 Task: Find connections with filter location Tapiramutá with filter topic #careerswith filter profile language English with filter current company Sonata Software with filter school St. Joseph's College Of Engineering with filter industry Chemical Manufacturing with filter service category AssistanceAdvertising with filter keywords title Carpenter
Action: Mouse moved to (505, 97)
Screenshot: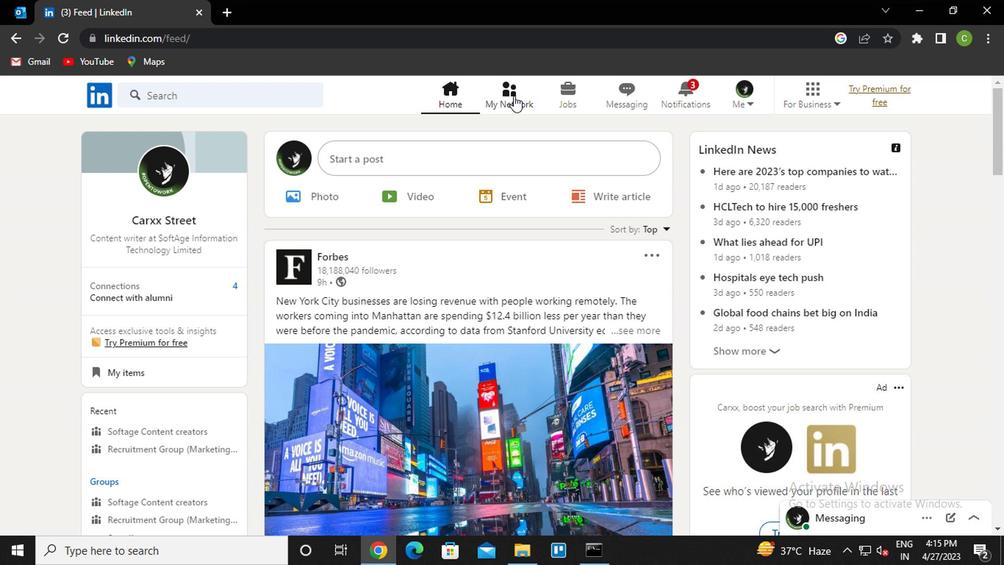 
Action: Mouse pressed left at (505, 97)
Screenshot: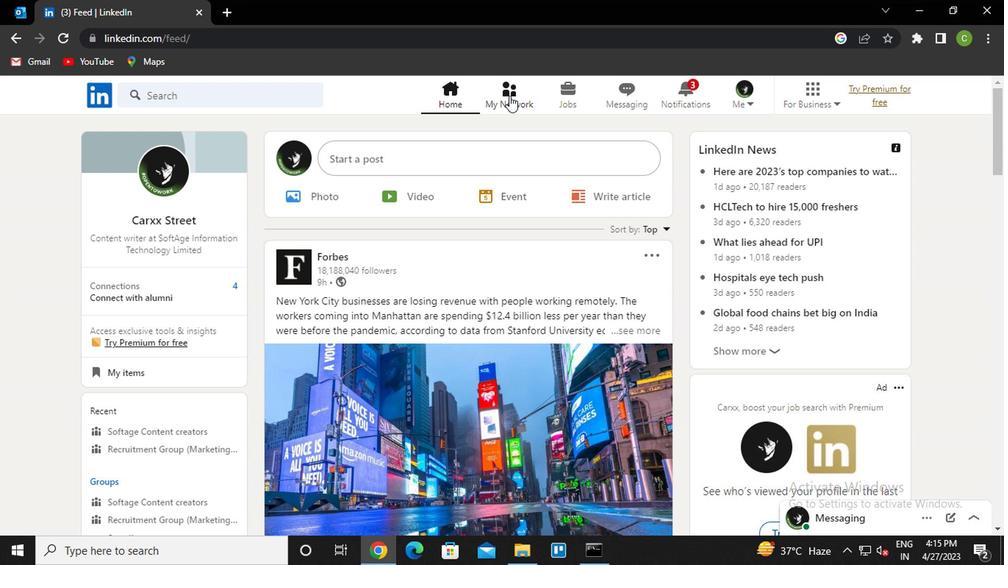 
Action: Mouse moved to (227, 174)
Screenshot: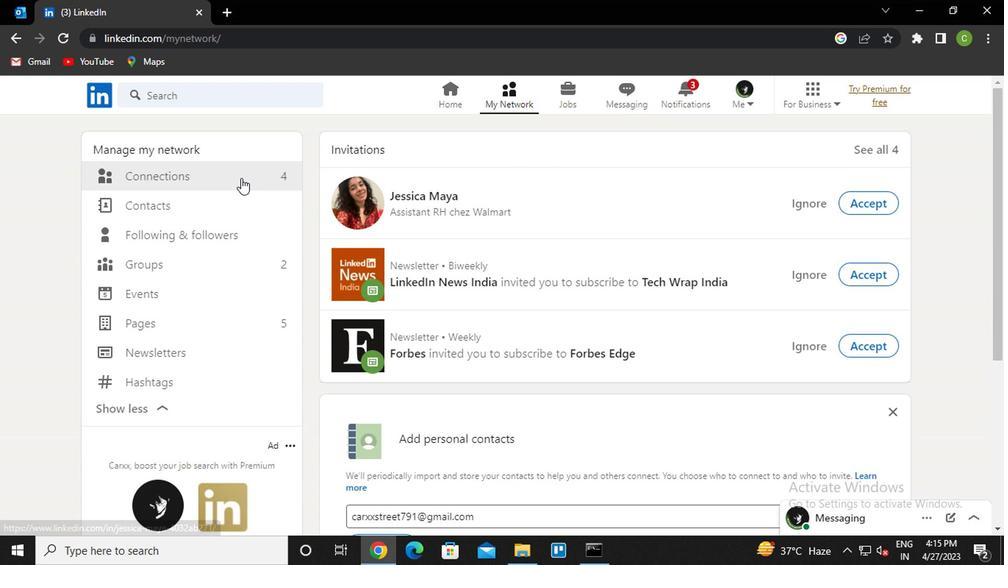 
Action: Mouse pressed left at (227, 174)
Screenshot: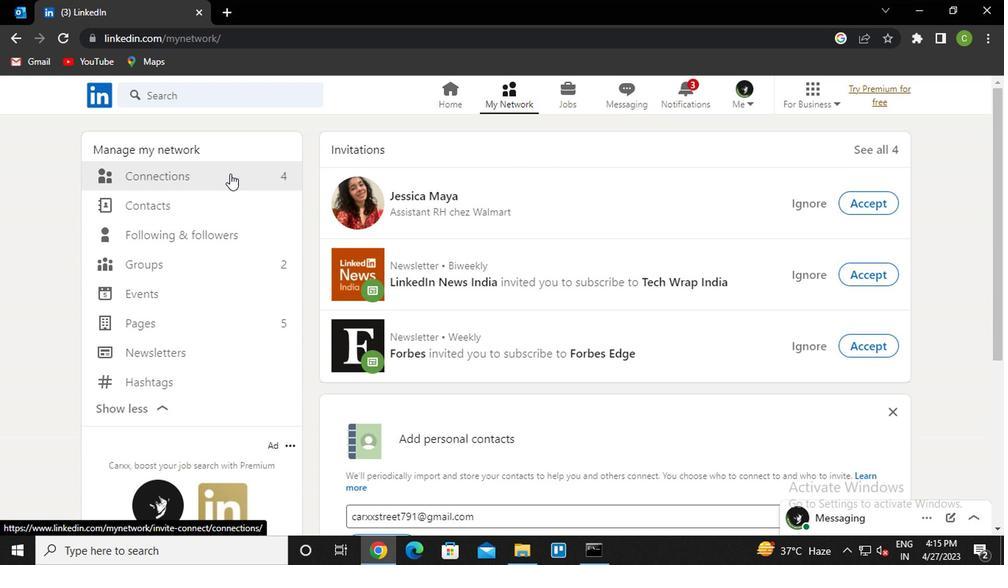 
Action: Mouse moved to (640, 181)
Screenshot: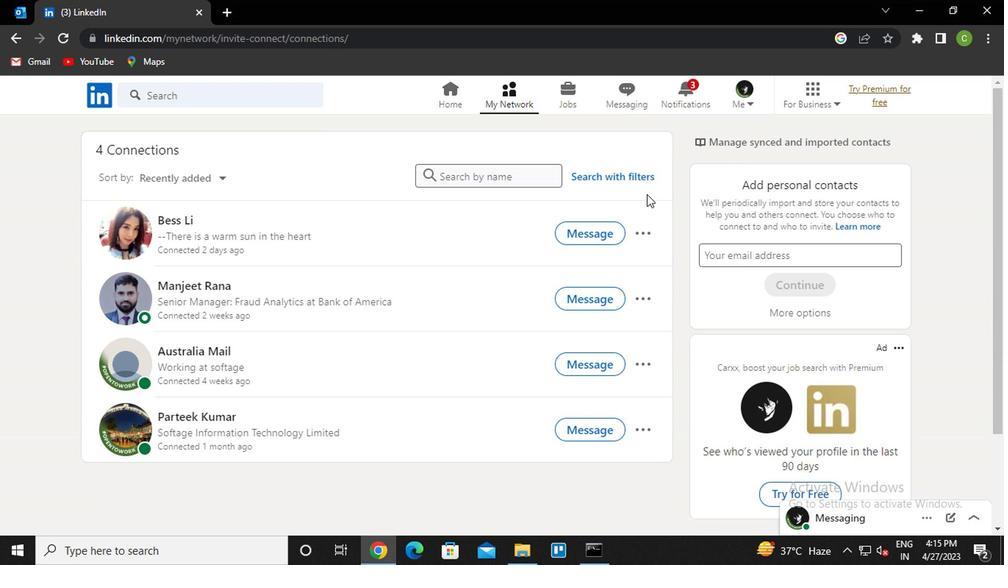
Action: Mouse pressed left at (640, 181)
Screenshot: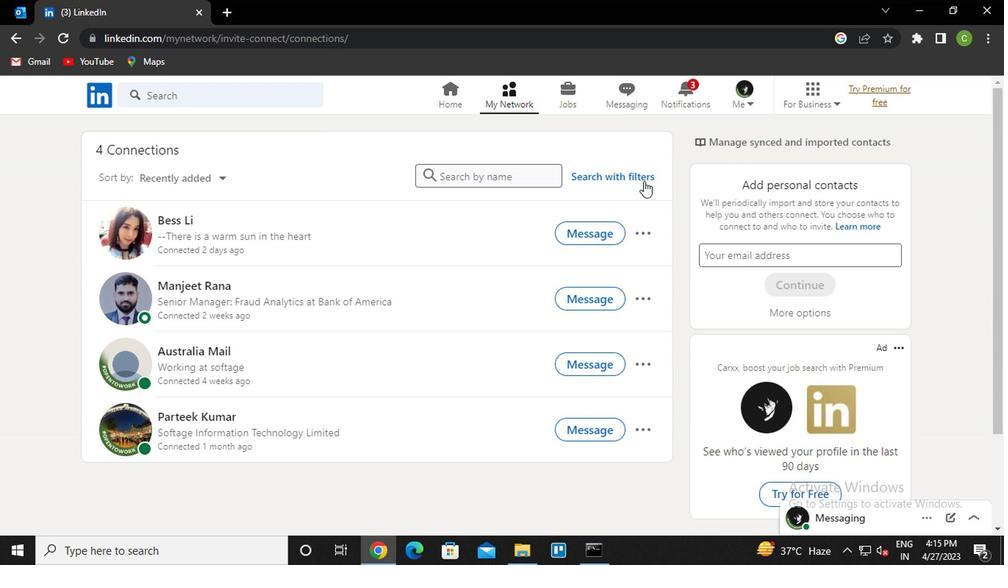 
Action: Mouse moved to (549, 137)
Screenshot: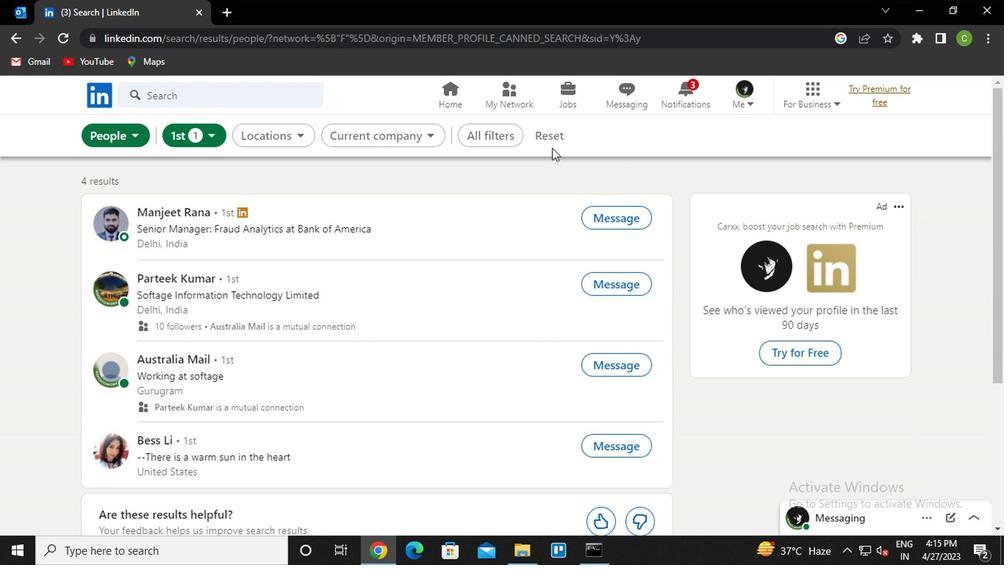 
Action: Mouse pressed left at (549, 137)
Screenshot: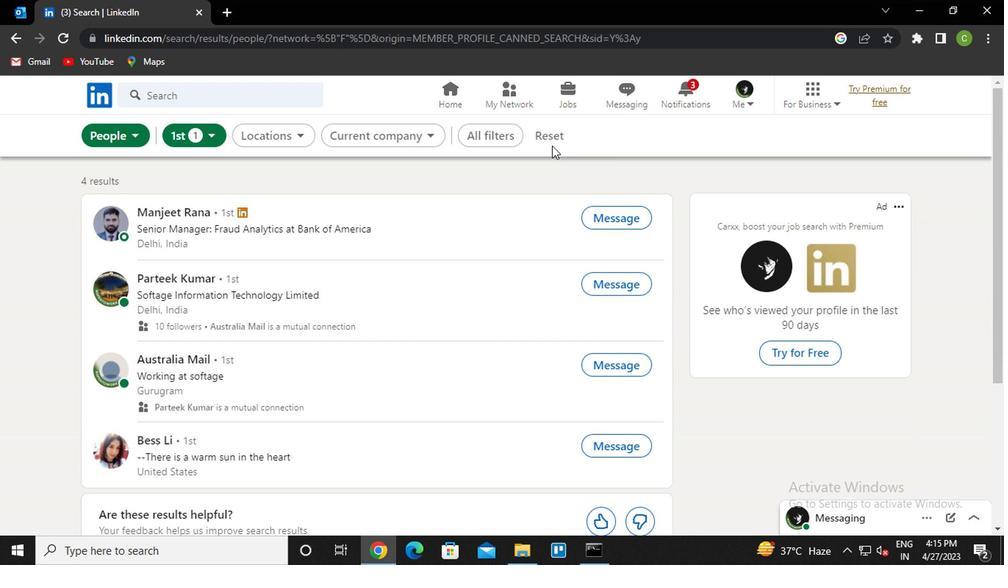 
Action: Mouse moved to (522, 138)
Screenshot: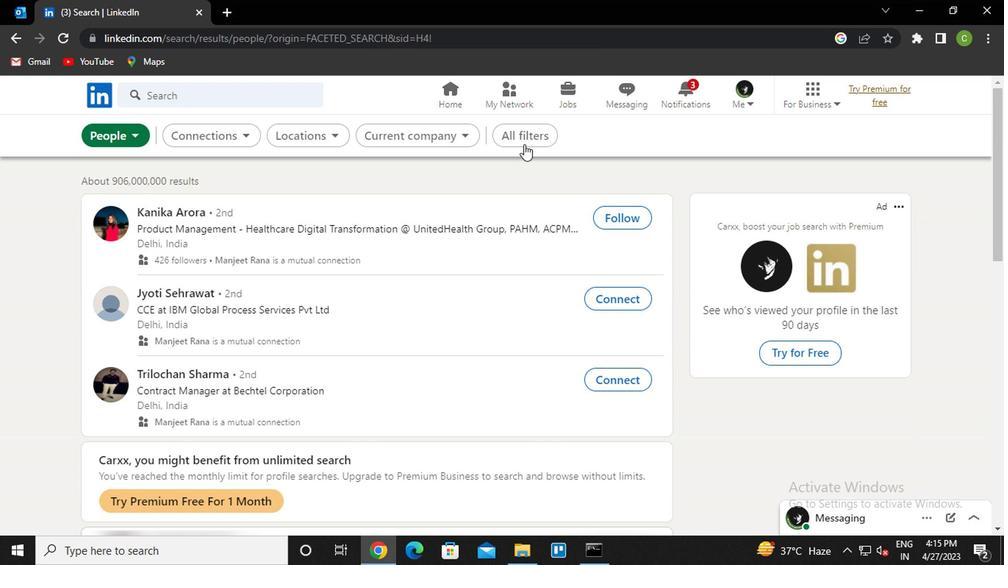 
Action: Mouse pressed left at (522, 138)
Screenshot: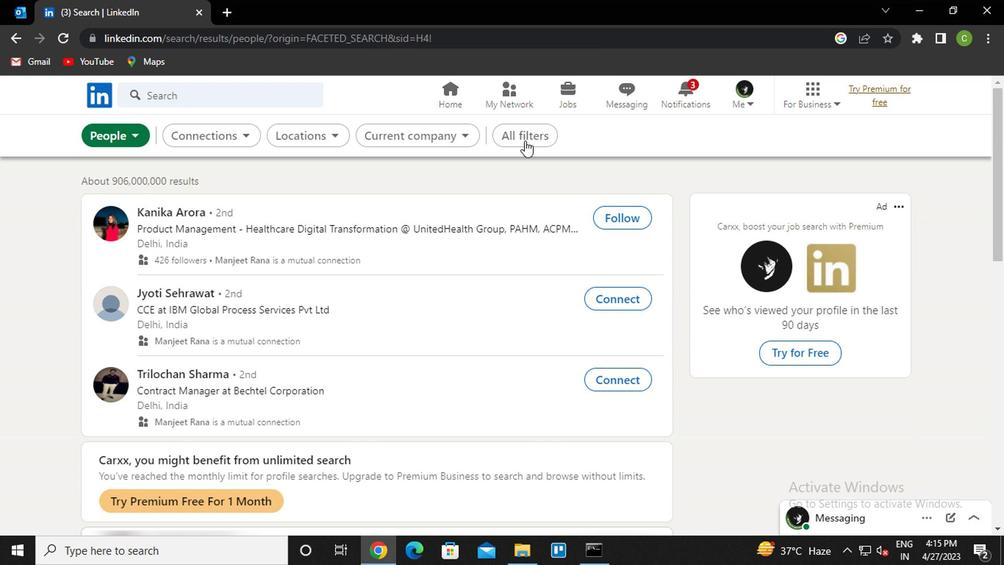 
Action: Mouse moved to (798, 287)
Screenshot: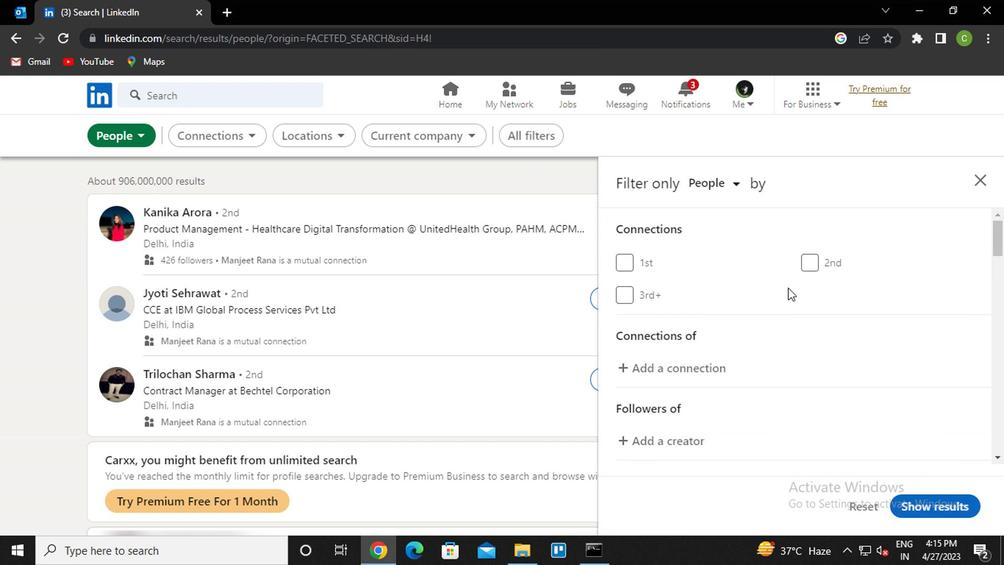 
Action: Mouse scrolled (798, 286) with delta (0, -1)
Screenshot: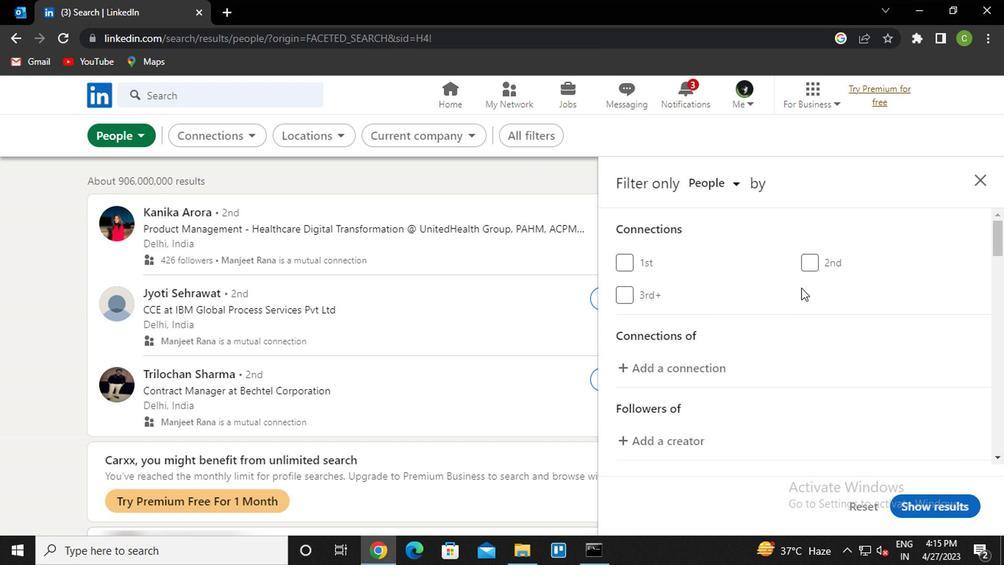 
Action: Mouse moved to (798, 288)
Screenshot: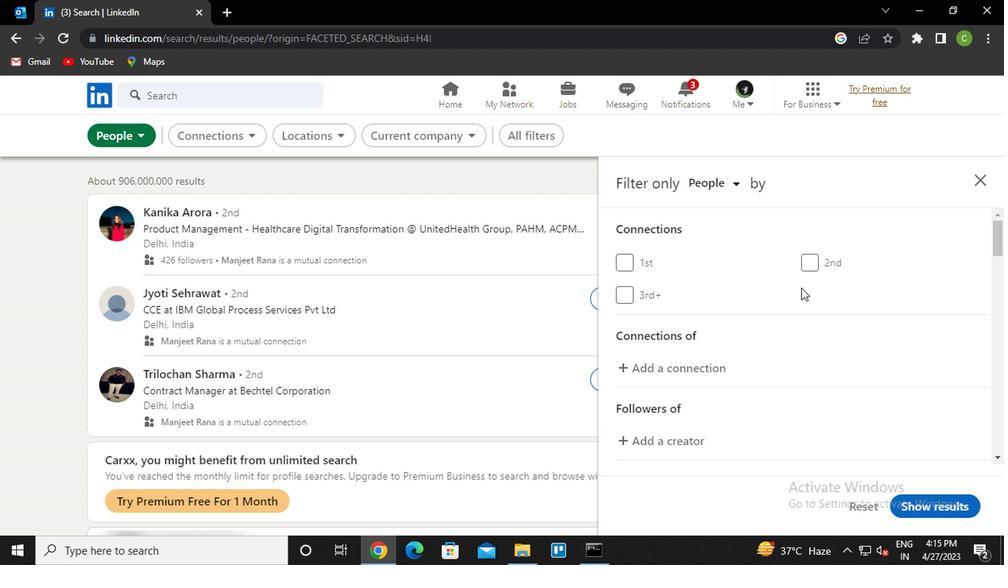 
Action: Mouse scrolled (798, 287) with delta (0, 0)
Screenshot: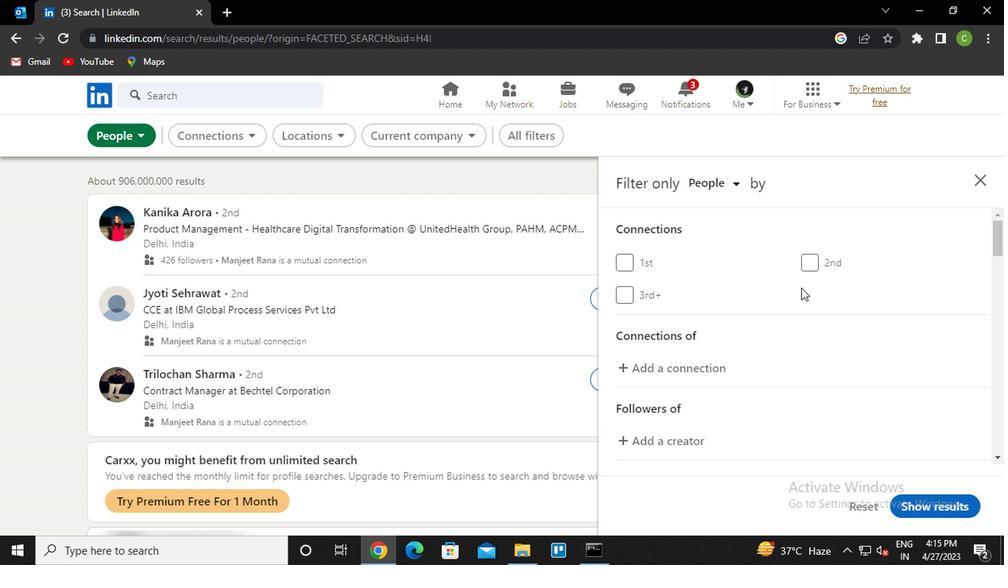 
Action: Mouse scrolled (798, 287) with delta (0, 0)
Screenshot: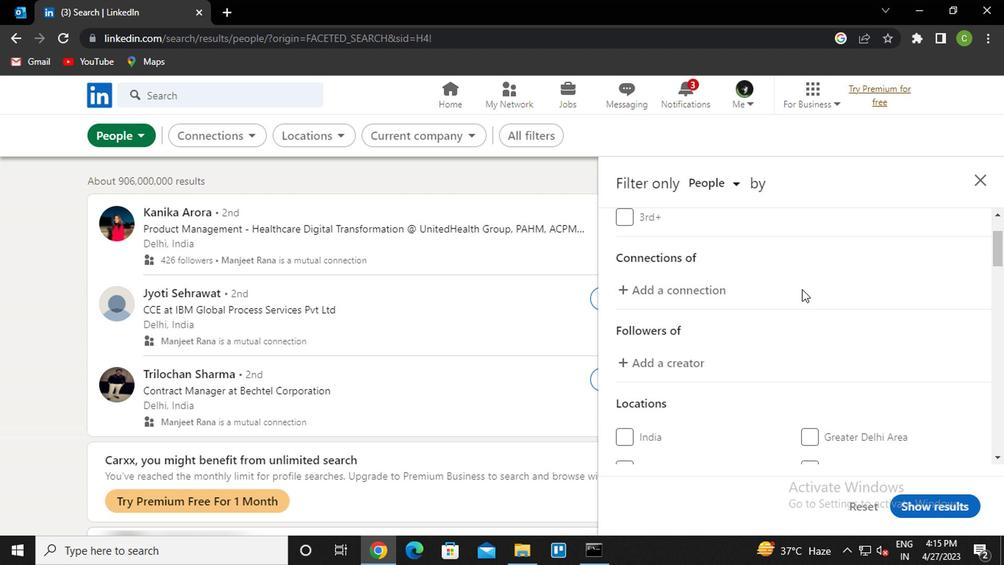 
Action: Mouse scrolled (798, 287) with delta (0, 0)
Screenshot: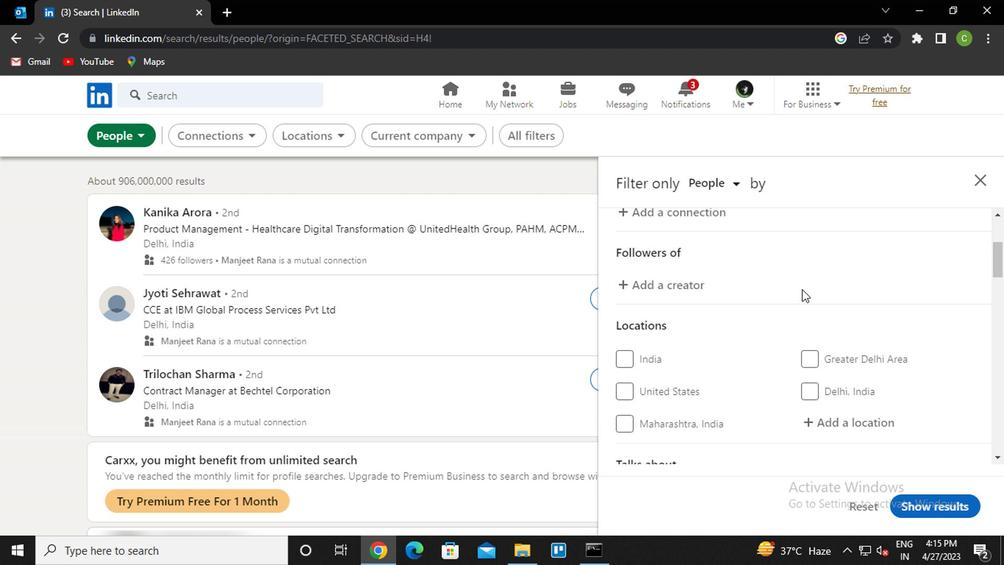 
Action: Mouse moved to (852, 286)
Screenshot: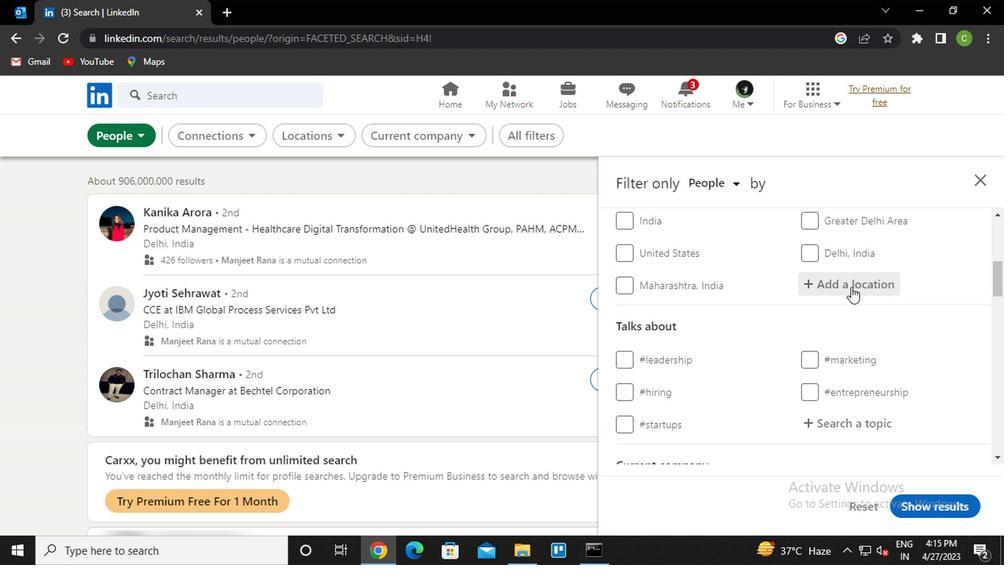 
Action: Mouse pressed left at (852, 286)
Screenshot: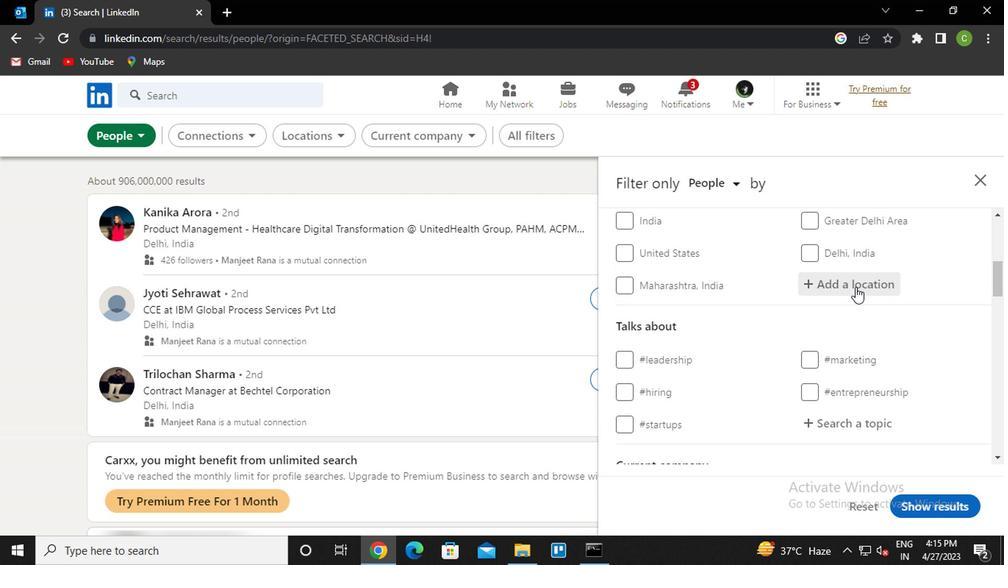 
Action: Key pressed <Key.caps_lock>t<Key.caps_lock>apiramuta<Key.down><Key.enter>
Screenshot: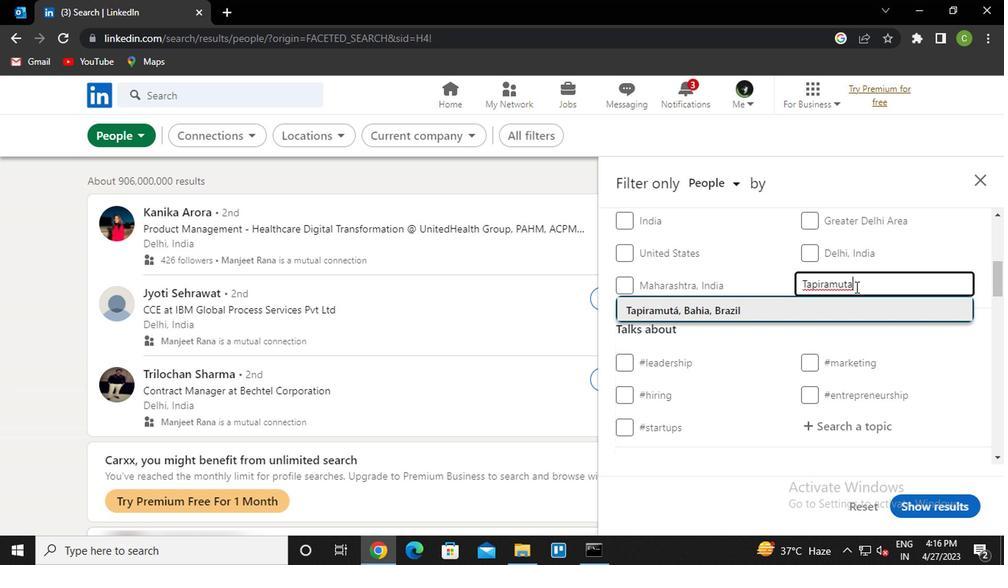
Action: Mouse moved to (852, 287)
Screenshot: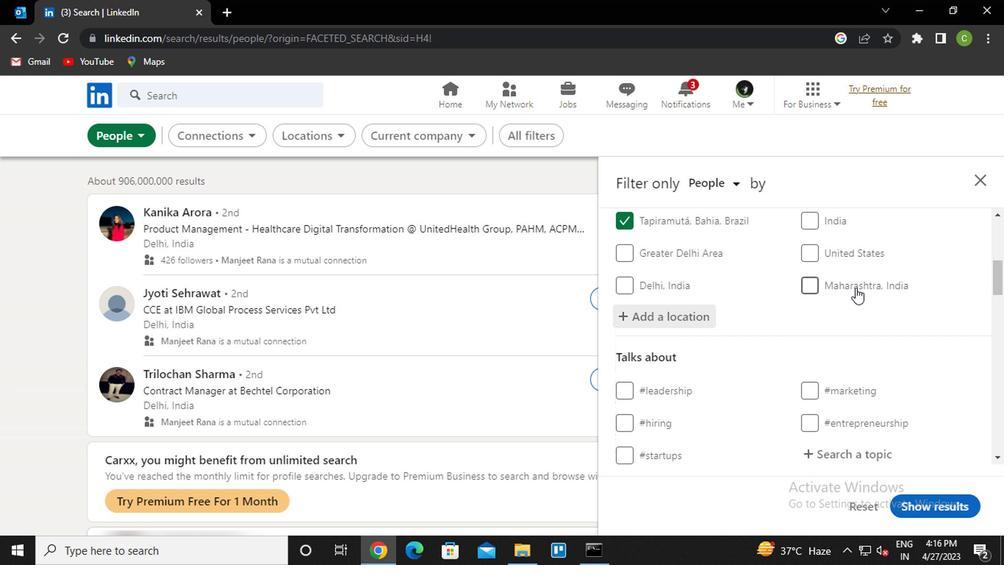 
Action: Mouse scrolled (852, 286) with delta (0, -1)
Screenshot: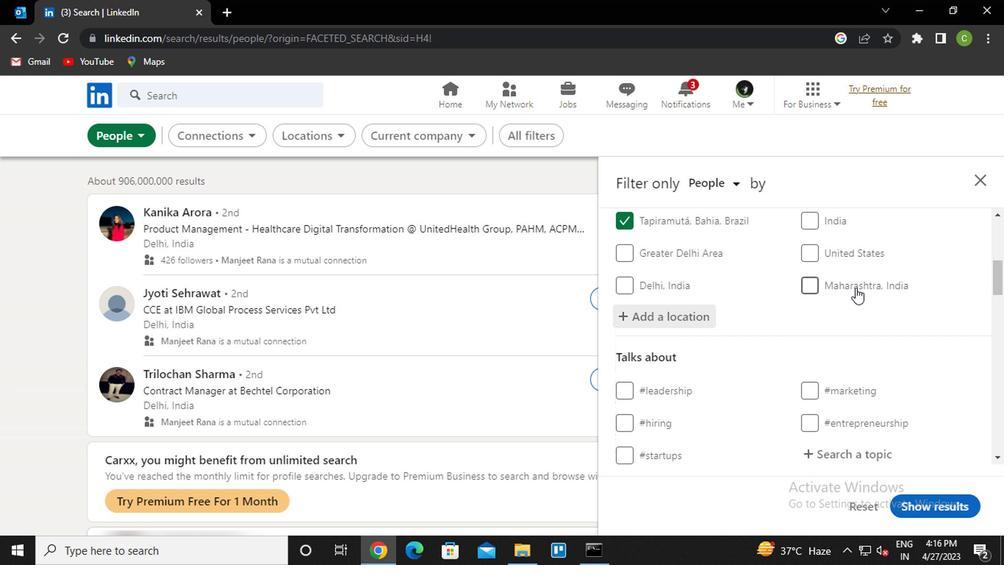 
Action: Mouse moved to (850, 288)
Screenshot: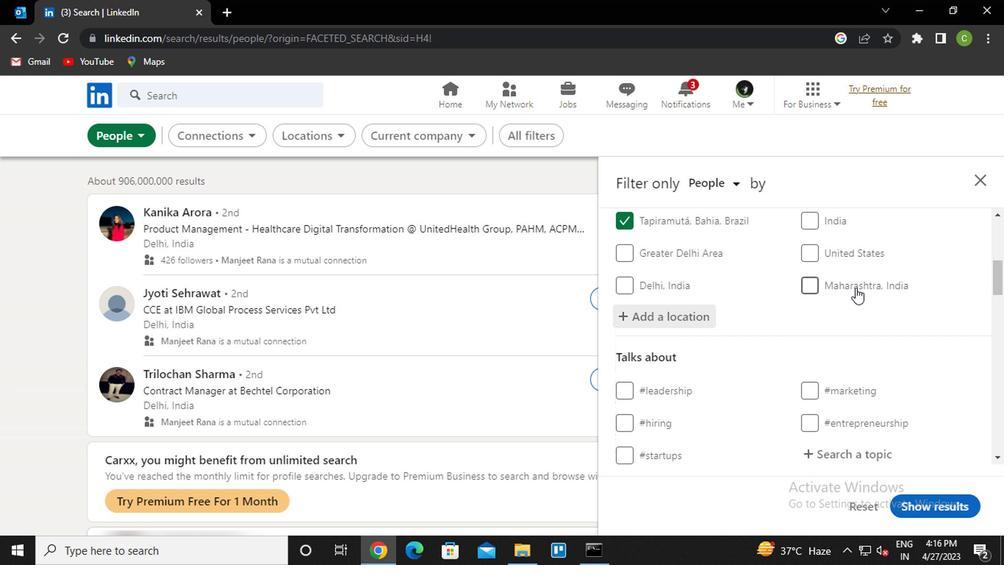 
Action: Mouse scrolled (850, 287) with delta (0, 0)
Screenshot: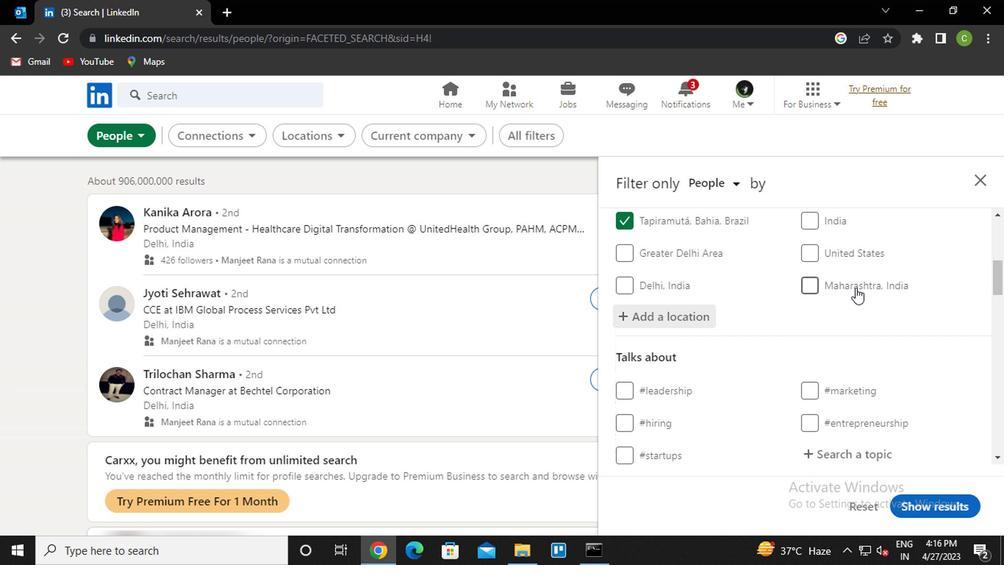 
Action: Mouse scrolled (850, 287) with delta (0, 0)
Screenshot: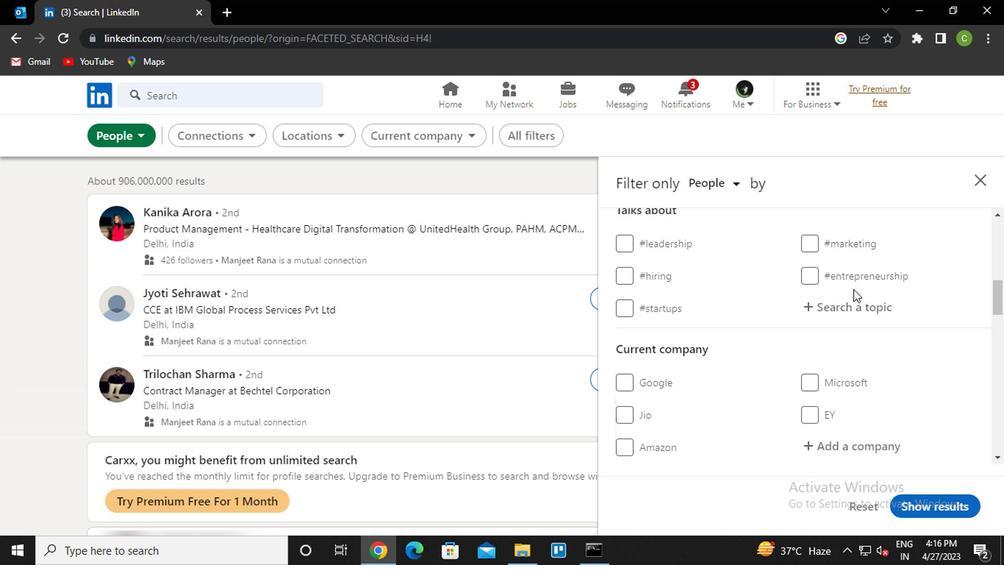 
Action: Mouse moved to (853, 284)
Screenshot: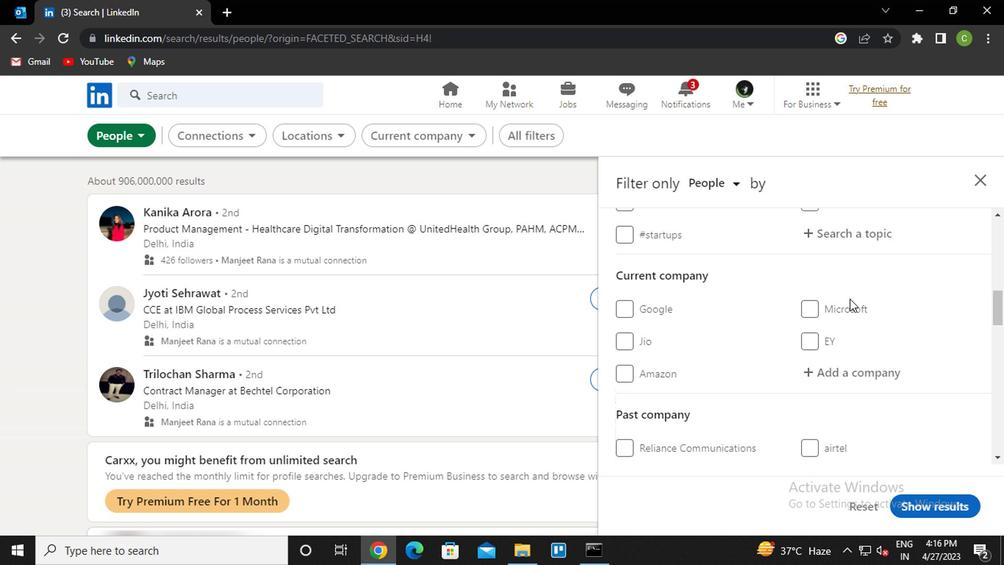 
Action: Mouse scrolled (853, 285) with delta (0, 1)
Screenshot: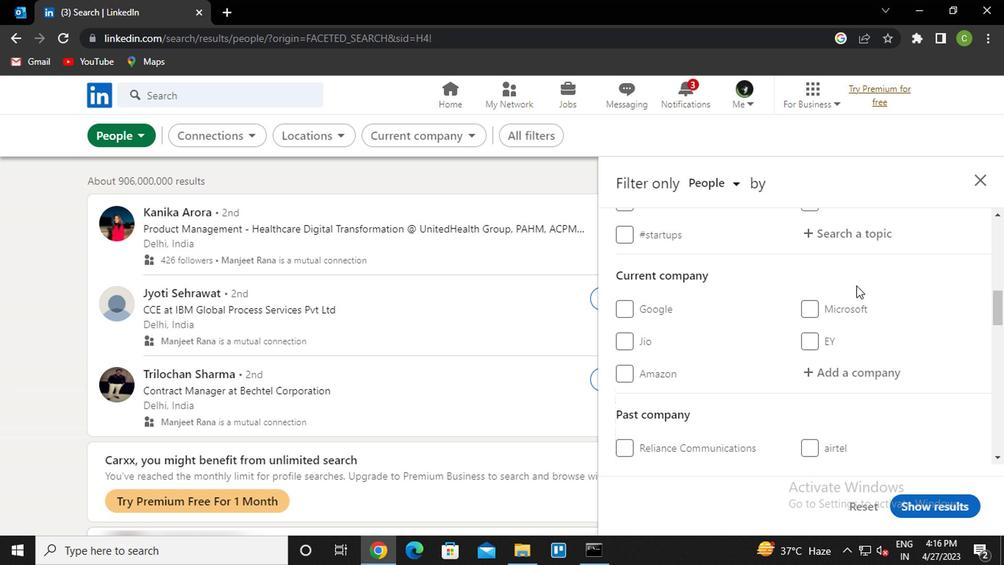 
Action: Mouse scrolled (853, 285) with delta (0, 1)
Screenshot: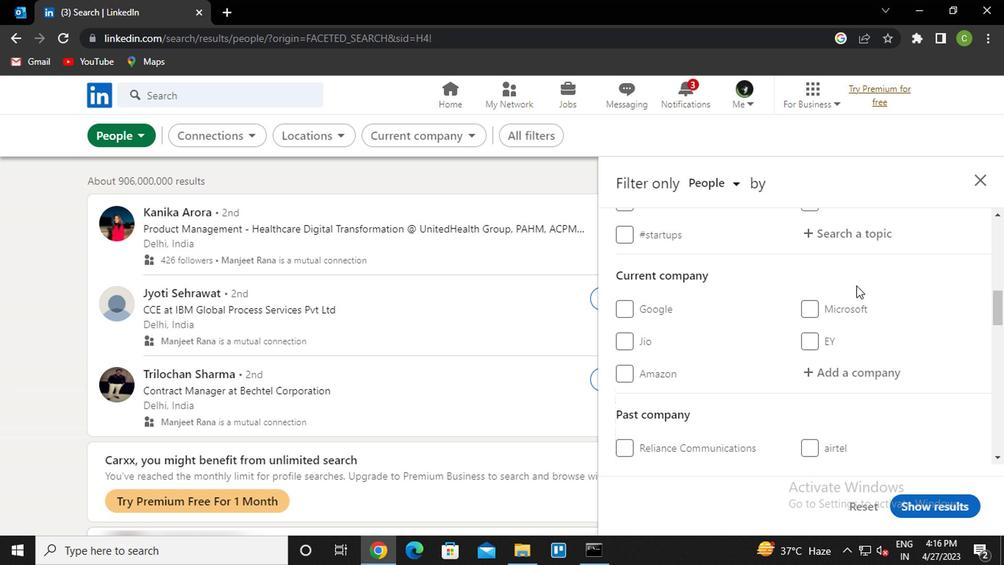
Action: Mouse moved to (849, 376)
Screenshot: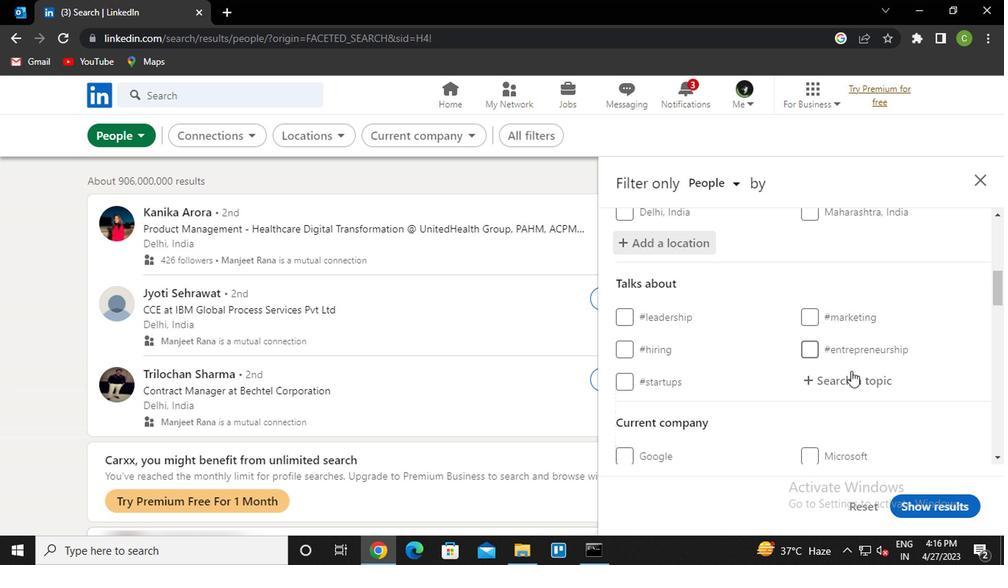 
Action: Mouse pressed left at (849, 376)
Screenshot: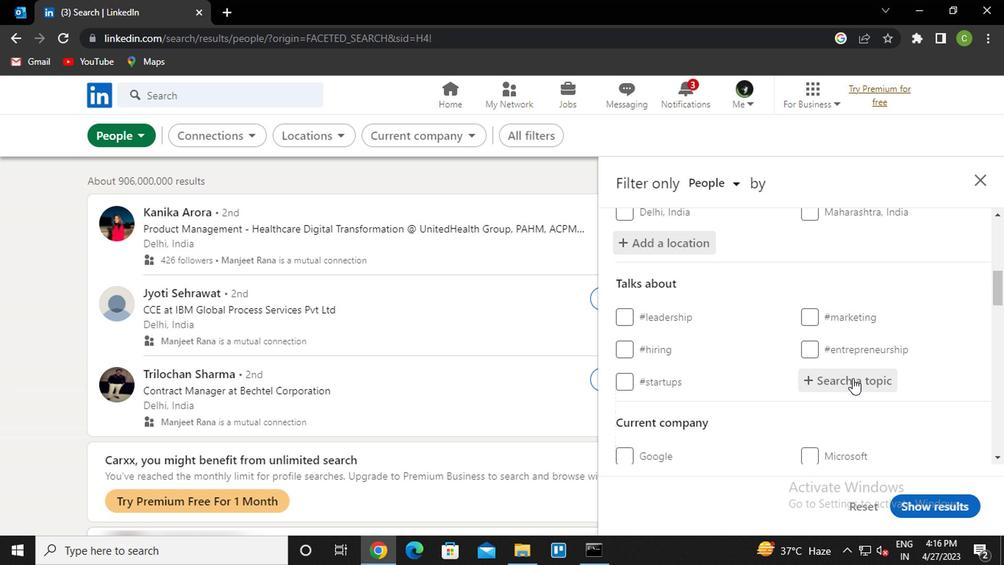 
Action: Key pressed <Key.caps_lock>c<Key.caps_lock>areer<Key.down><Key.enter>
Screenshot: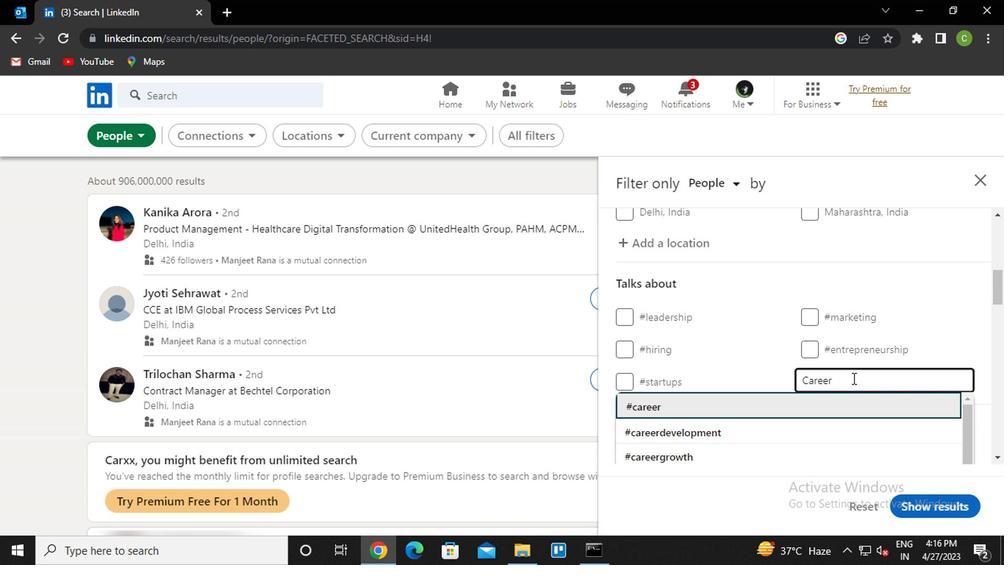 
Action: Mouse moved to (777, 323)
Screenshot: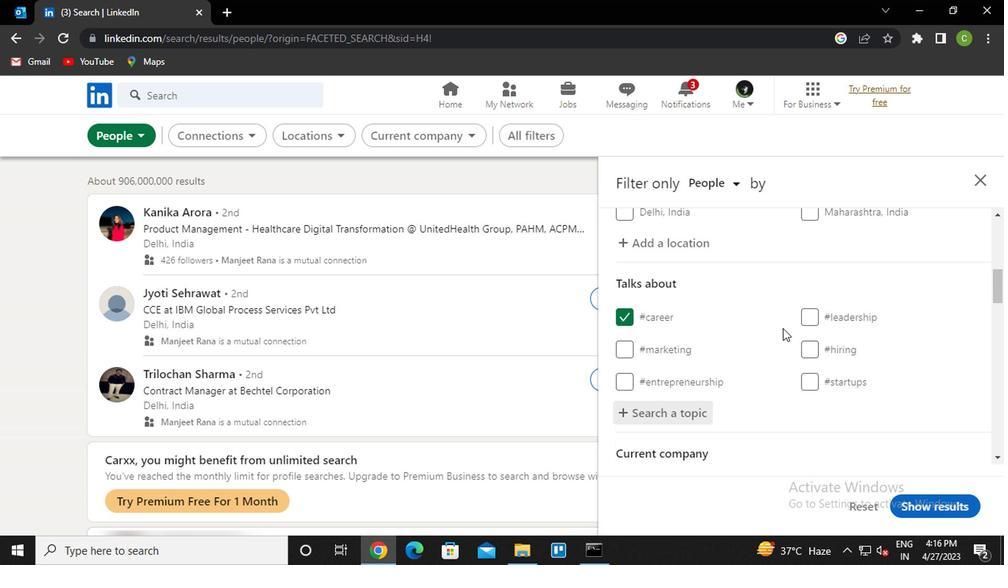 
Action: Mouse scrolled (777, 322) with delta (0, -1)
Screenshot: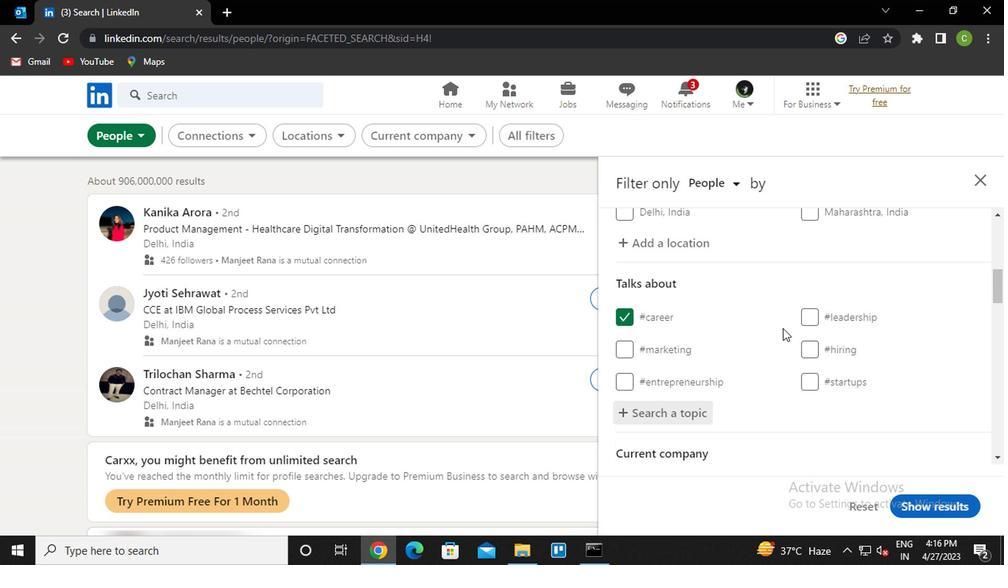 
Action: Mouse scrolled (777, 322) with delta (0, -1)
Screenshot: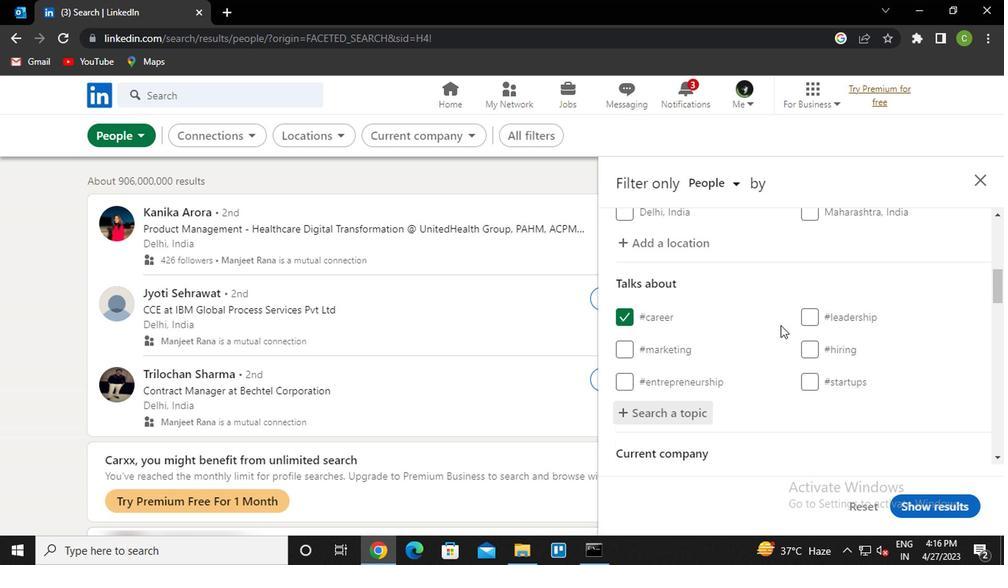 
Action: Mouse moved to (796, 316)
Screenshot: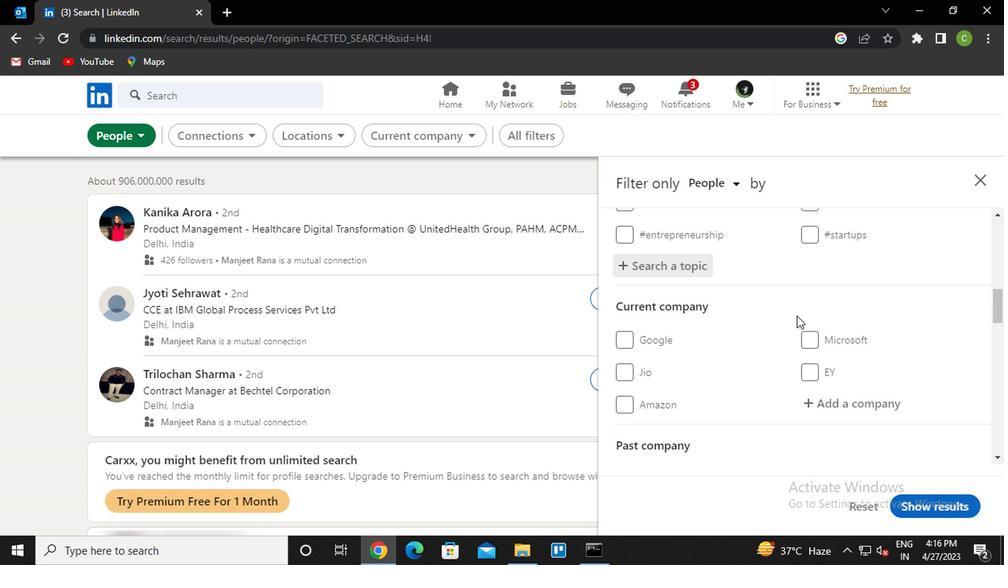 
Action: Mouse scrolled (796, 315) with delta (0, 0)
Screenshot: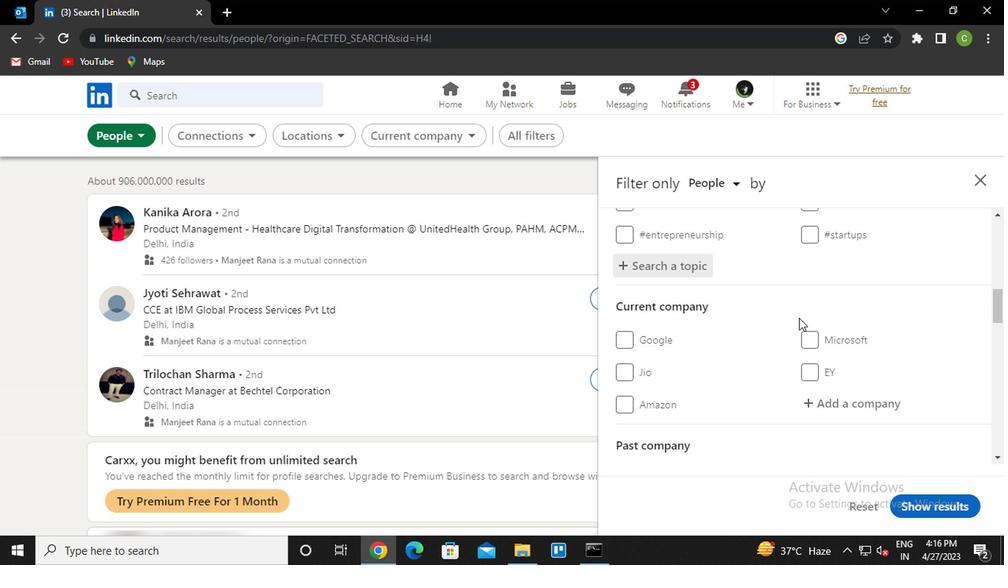 
Action: Mouse scrolled (796, 315) with delta (0, 0)
Screenshot: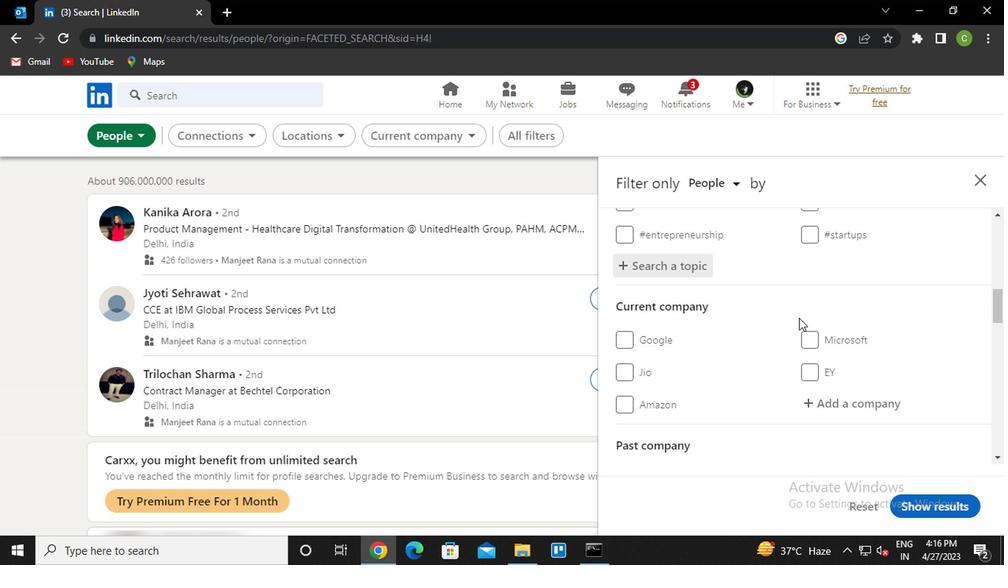 
Action: Mouse moved to (796, 316)
Screenshot: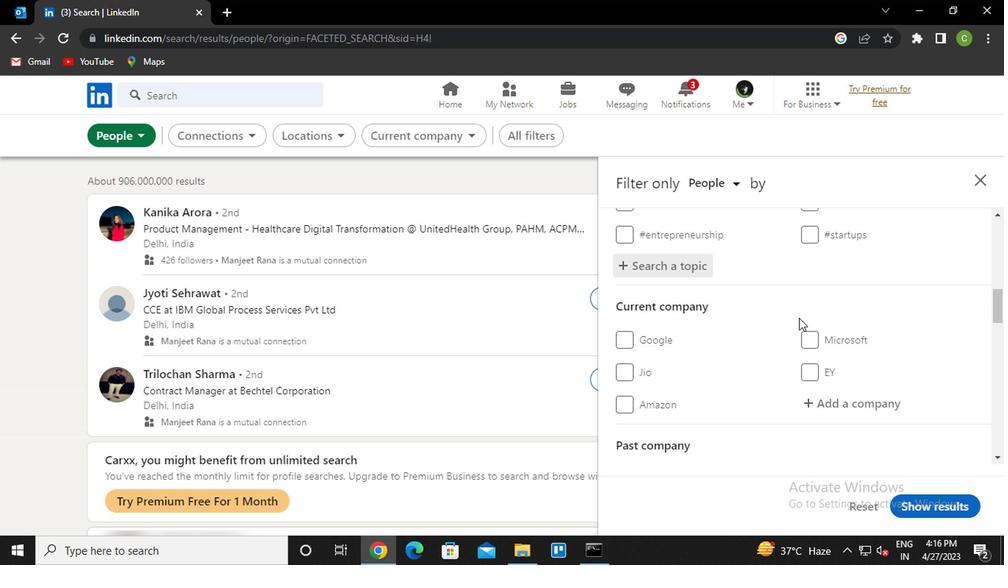 
Action: Mouse scrolled (796, 315) with delta (0, 0)
Screenshot: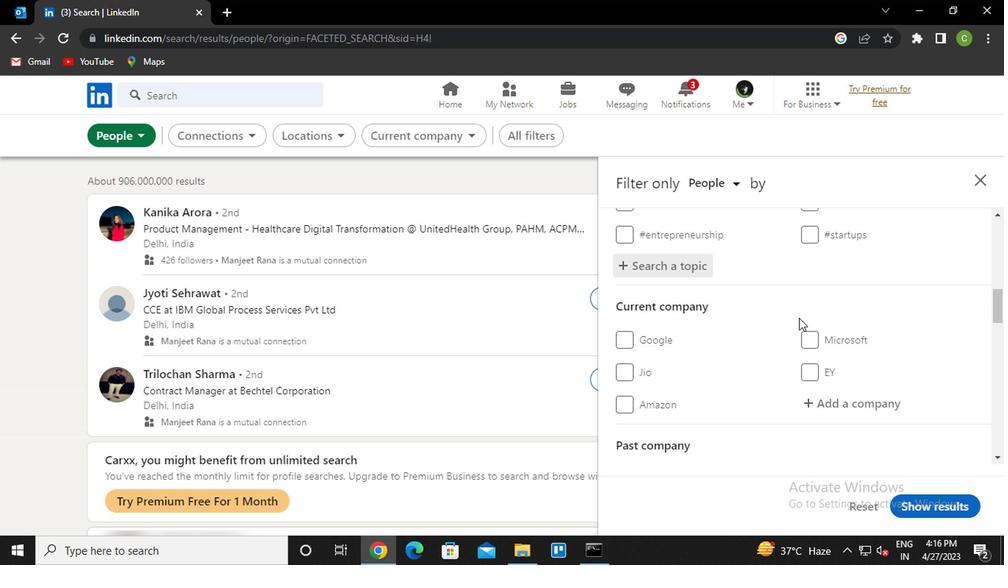 
Action: Mouse scrolled (796, 315) with delta (0, 0)
Screenshot: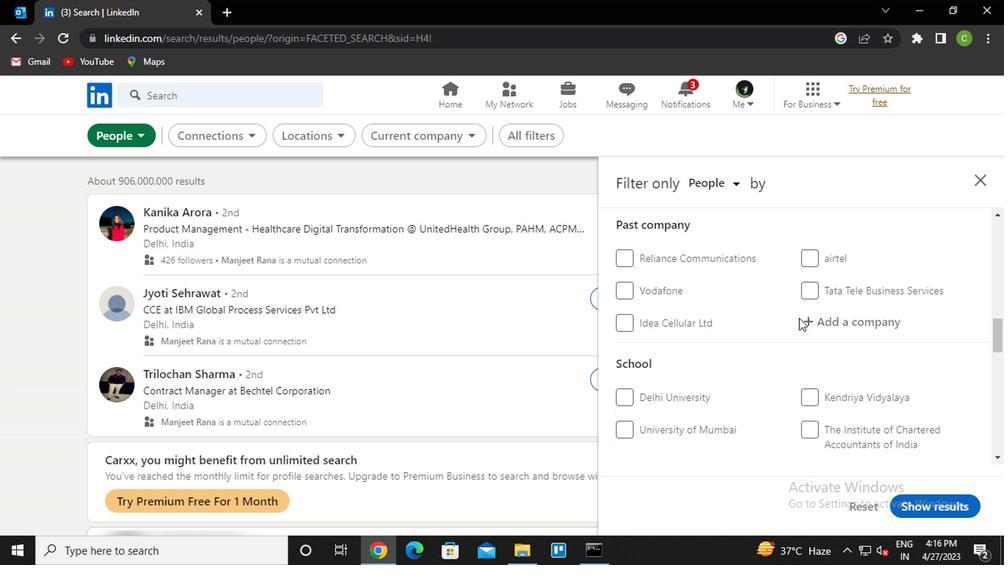 
Action: Mouse scrolled (796, 315) with delta (0, 0)
Screenshot: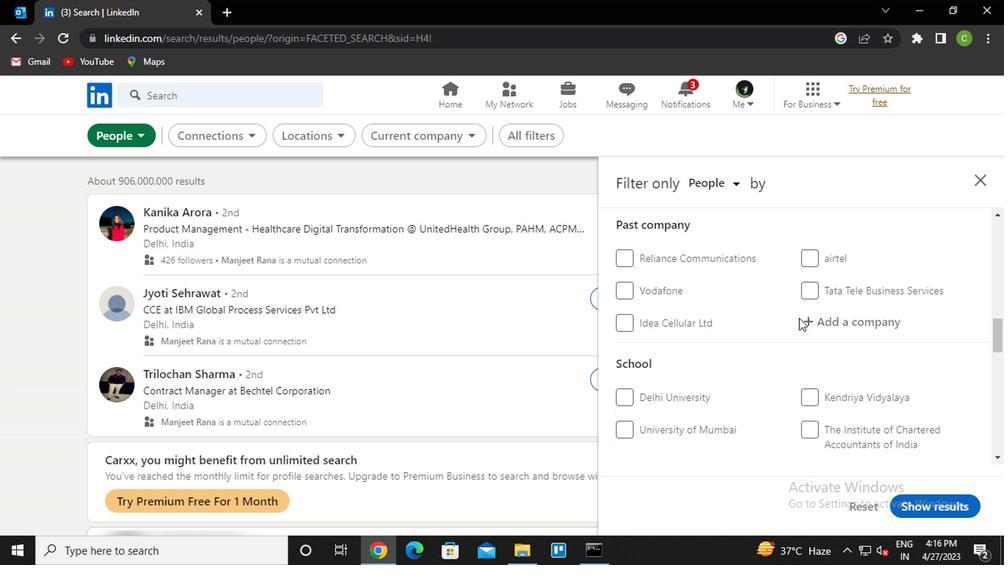 
Action: Mouse scrolled (796, 315) with delta (0, 0)
Screenshot: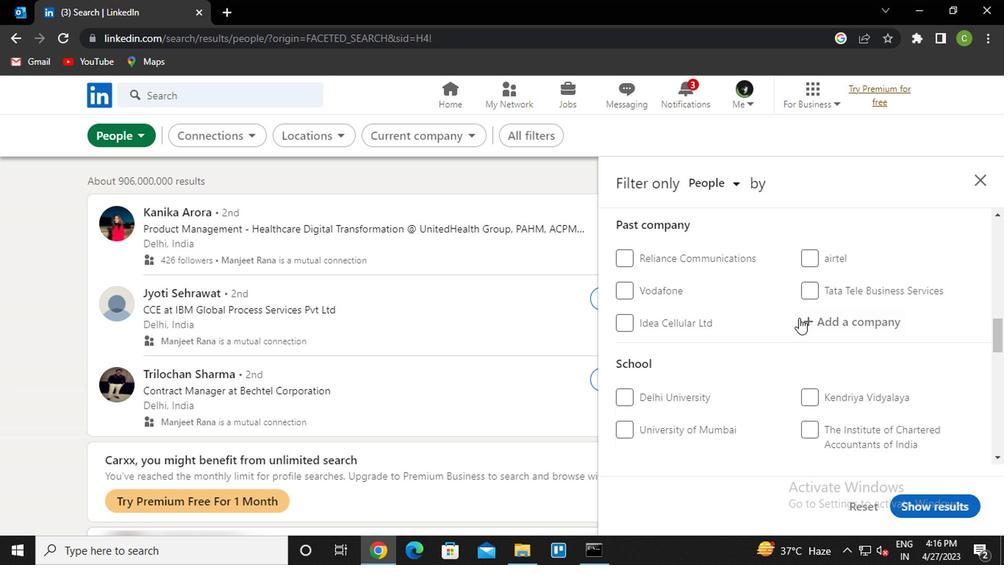 
Action: Mouse moved to (794, 319)
Screenshot: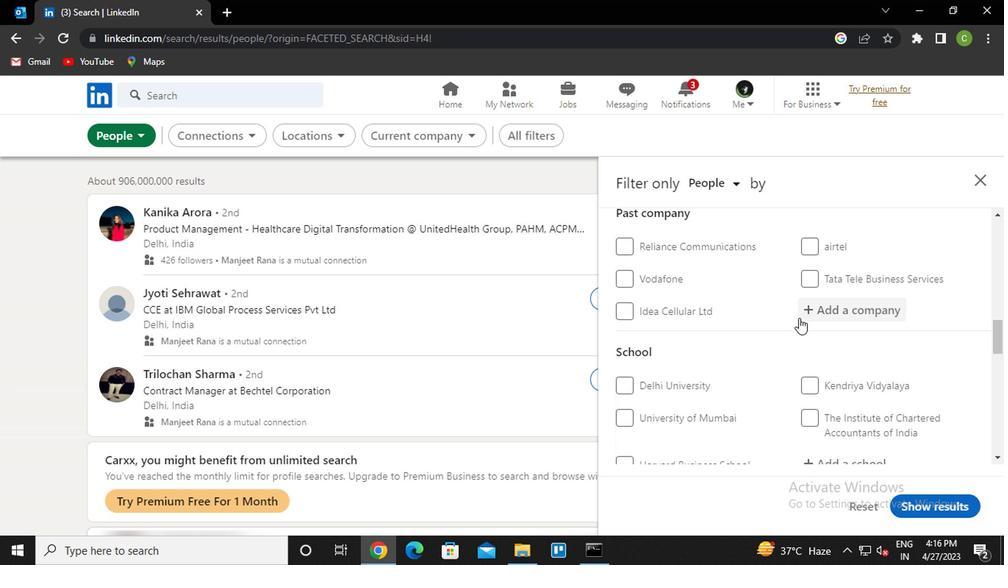
Action: Mouse scrolled (794, 318) with delta (0, -1)
Screenshot: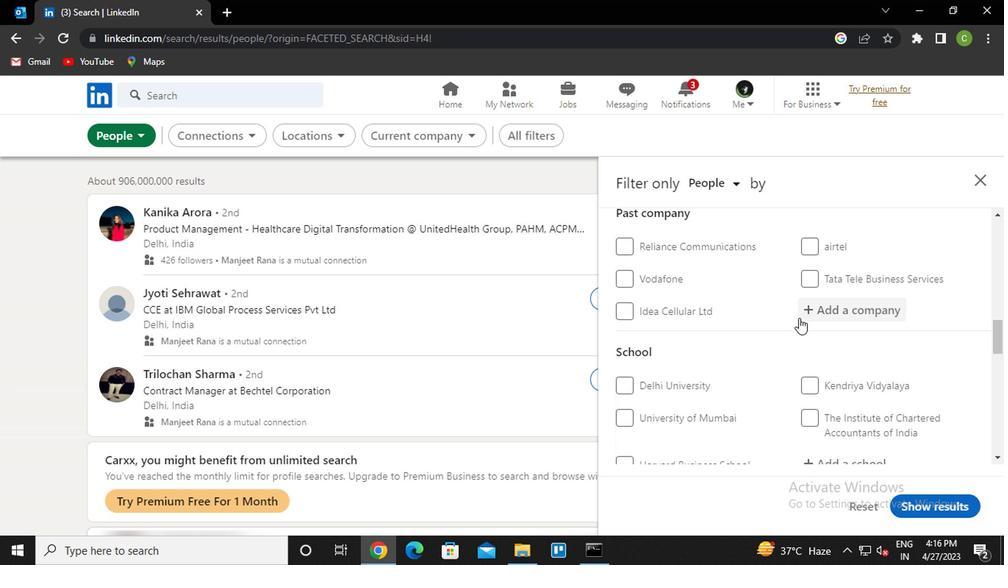 
Action: Mouse moved to (787, 322)
Screenshot: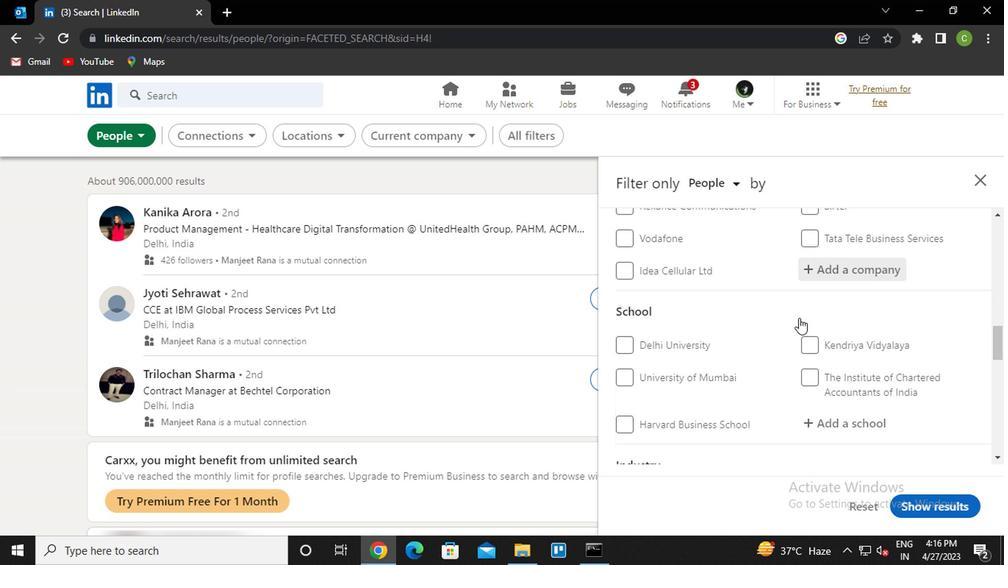 
Action: Mouse scrolled (787, 321) with delta (0, 0)
Screenshot: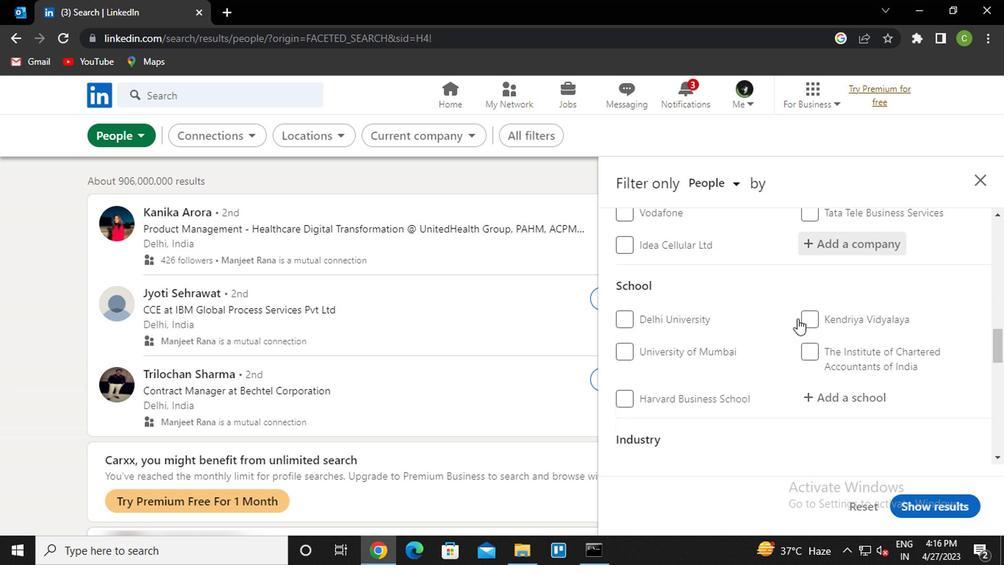 
Action: Mouse moved to (757, 323)
Screenshot: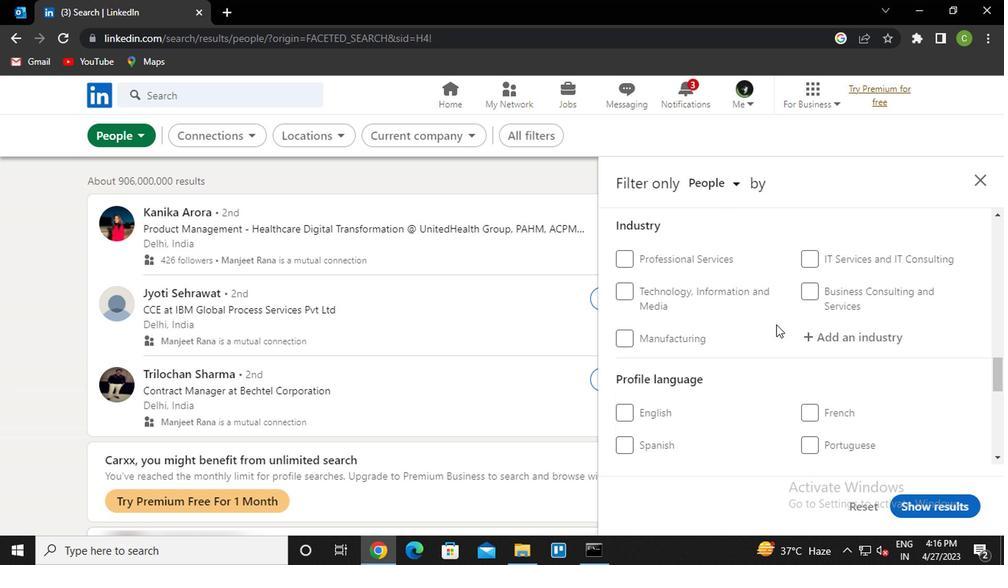 
Action: Mouse scrolled (757, 322) with delta (0, -1)
Screenshot: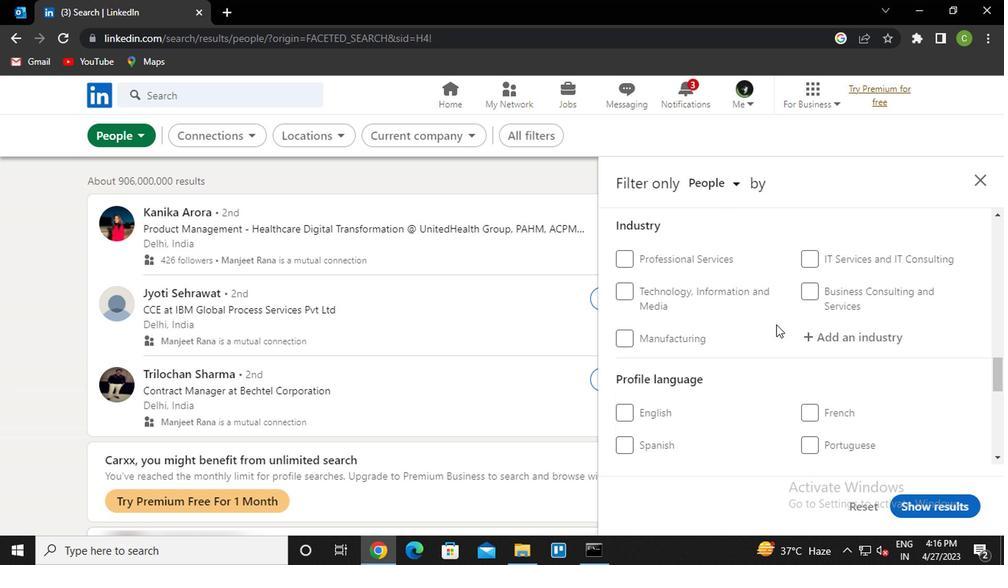 
Action: Mouse moved to (742, 323)
Screenshot: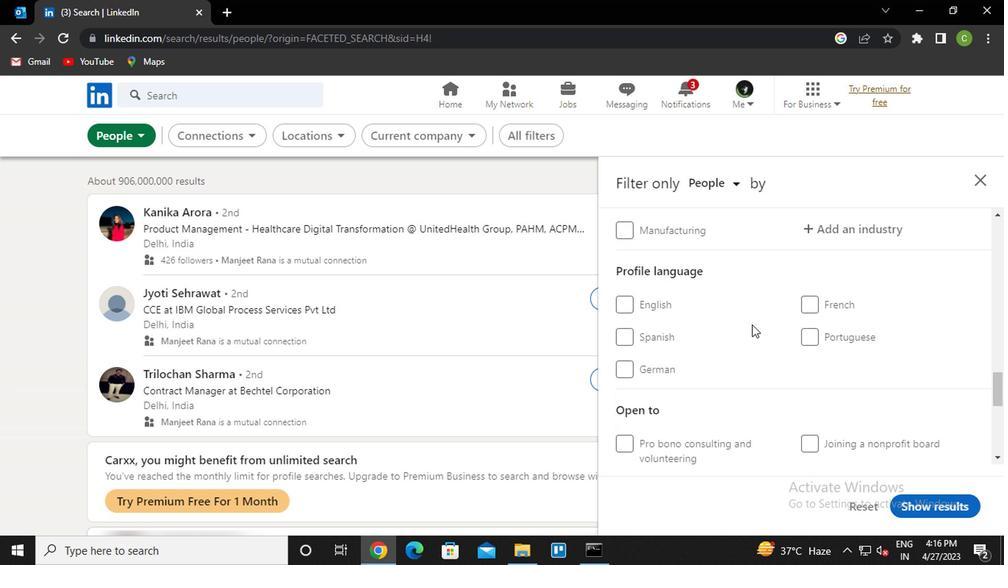 
Action: Mouse scrolled (742, 323) with delta (0, 0)
Screenshot: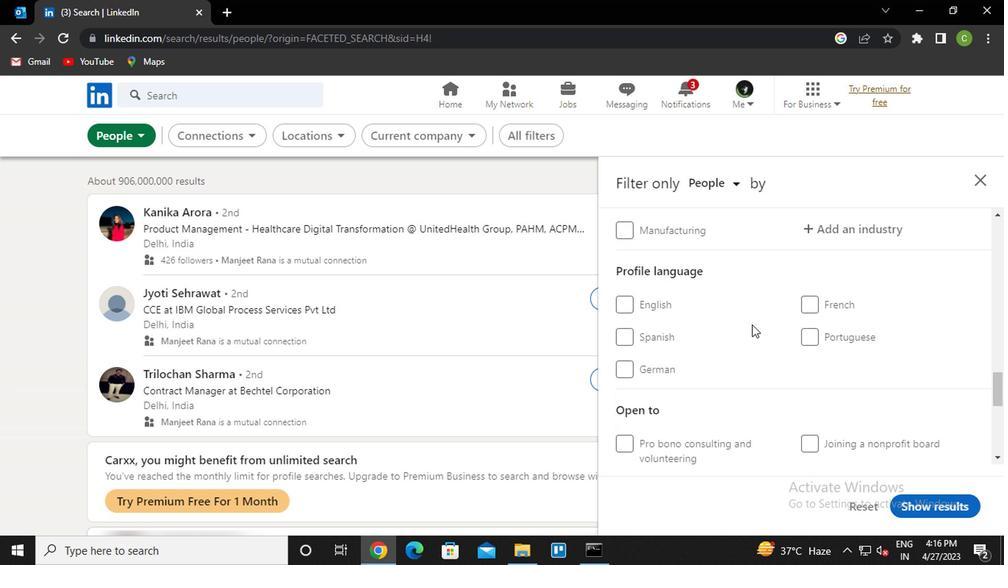 
Action: Mouse moved to (638, 250)
Screenshot: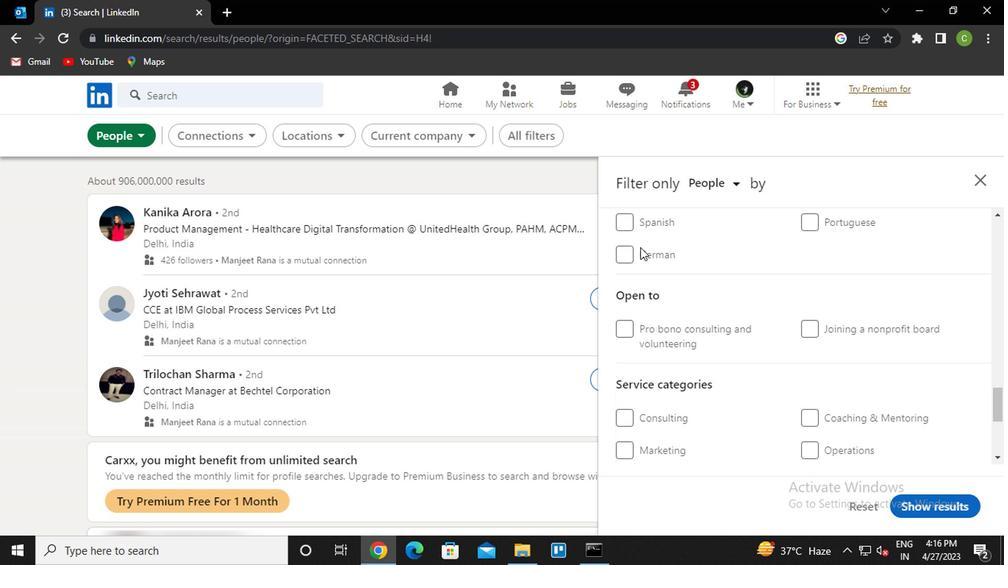 
Action: Mouse scrolled (638, 250) with delta (0, 0)
Screenshot: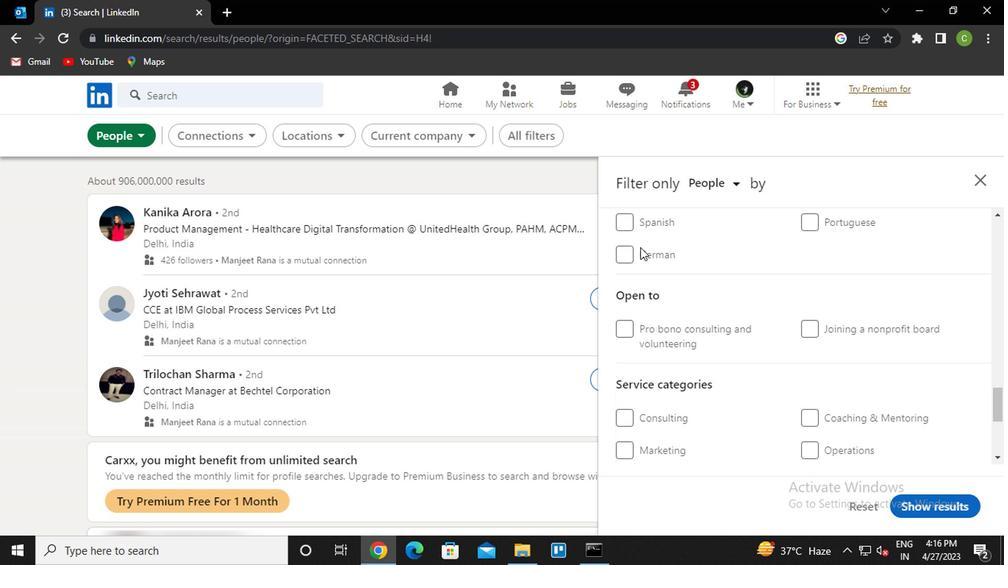 
Action: Mouse moved to (626, 262)
Screenshot: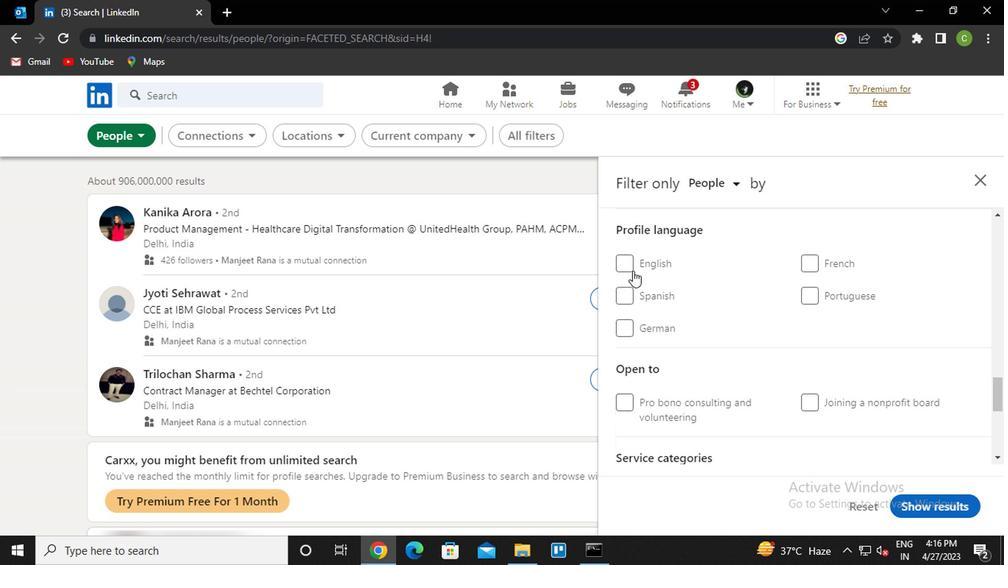 
Action: Mouse pressed left at (626, 262)
Screenshot: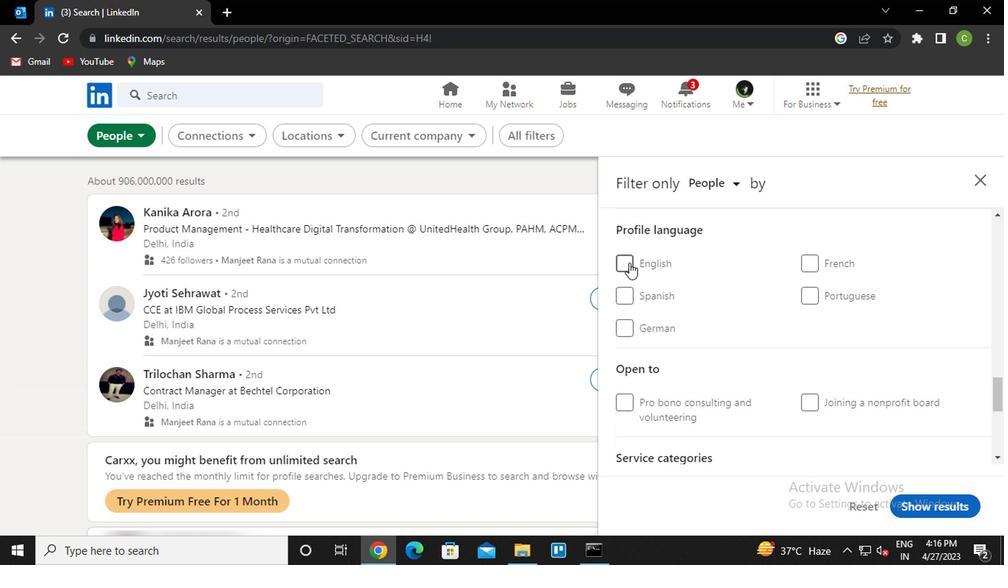 
Action: Mouse moved to (730, 311)
Screenshot: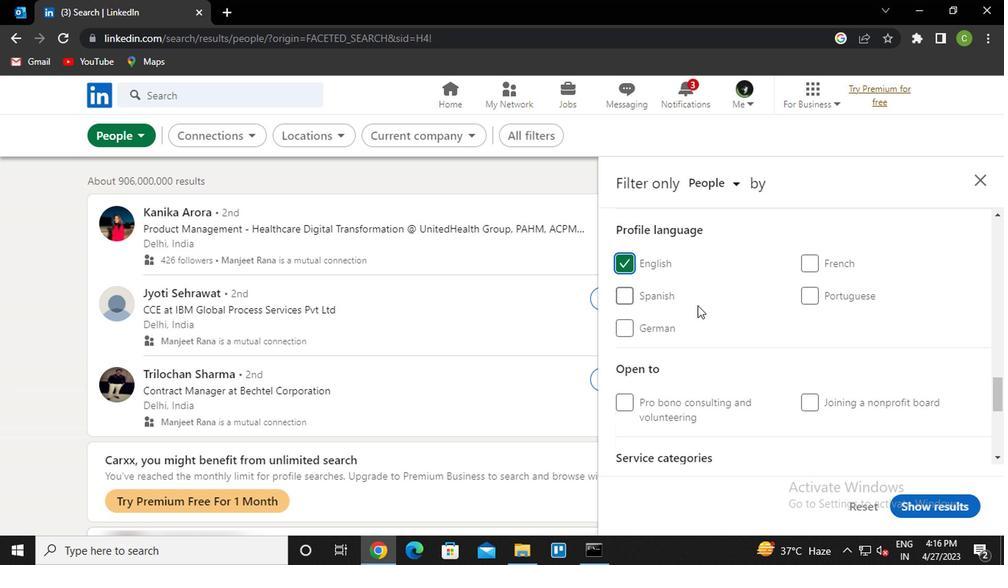 
Action: Mouse scrolled (730, 312) with delta (0, 0)
Screenshot: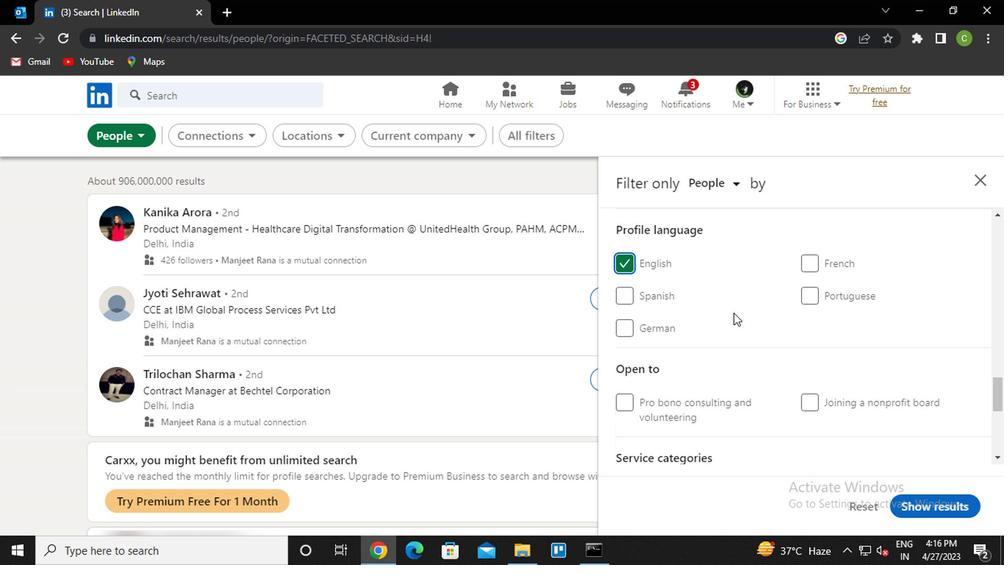 
Action: Mouse scrolled (730, 312) with delta (0, 0)
Screenshot: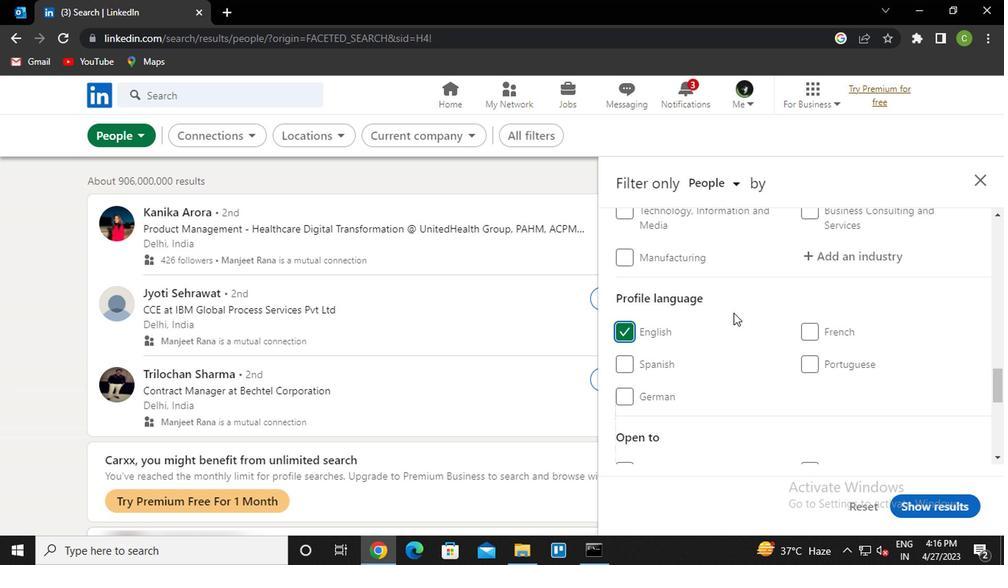 
Action: Mouse scrolled (730, 312) with delta (0, 0)
Screenshot: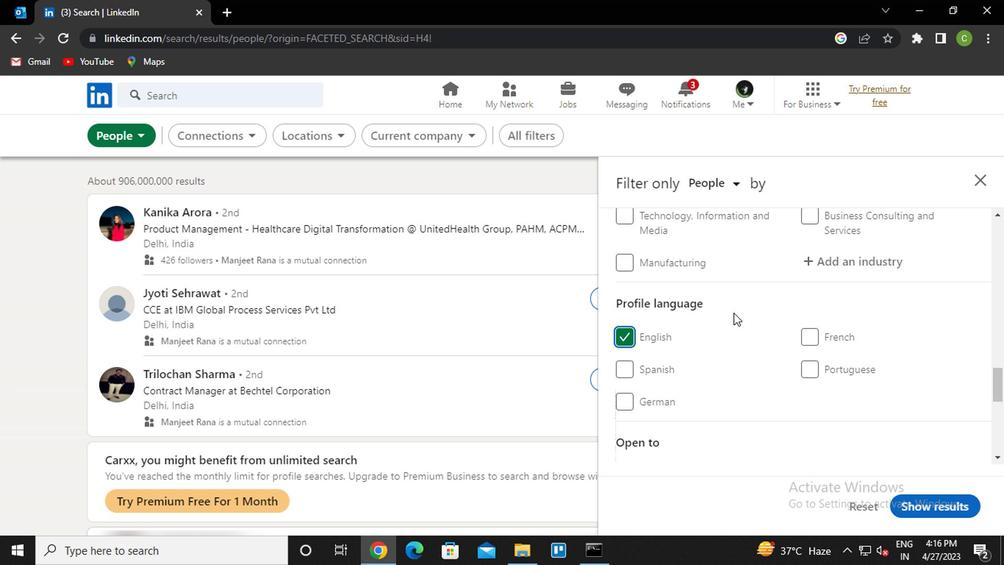 
Action: Mouse scrolled (730, 312) with delta (0, 0)
Screenshot: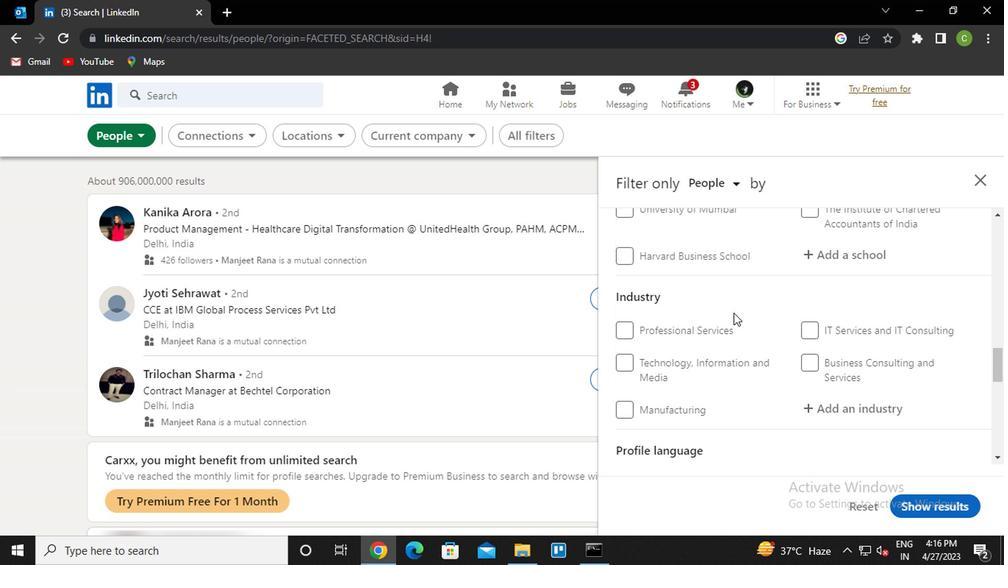 
Action: Mouse scrolled (730, 312) with delta (0, 0)
Screenshot: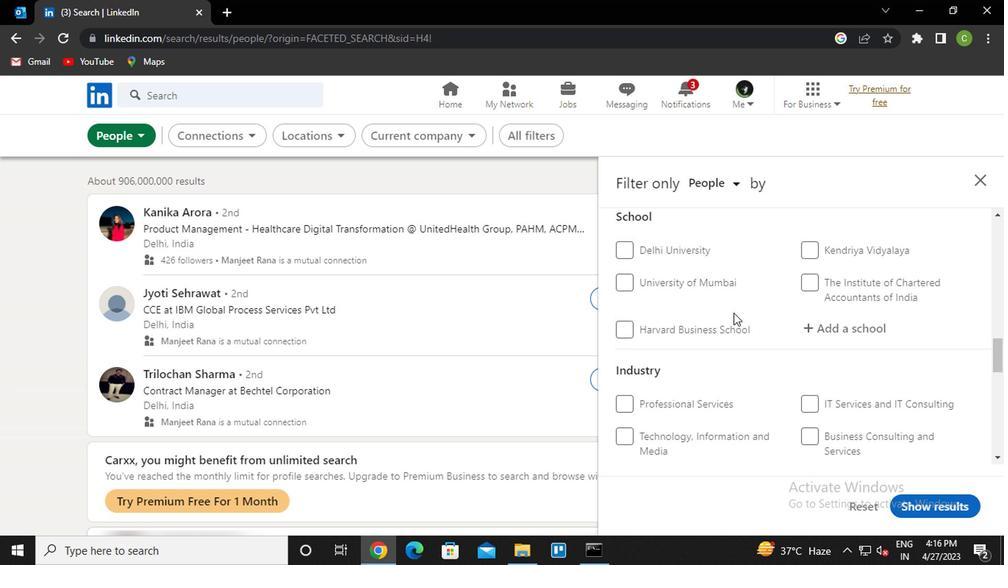 
Action: Mouse scrolled (730, 312) with delta (0, 0)
Screenshot: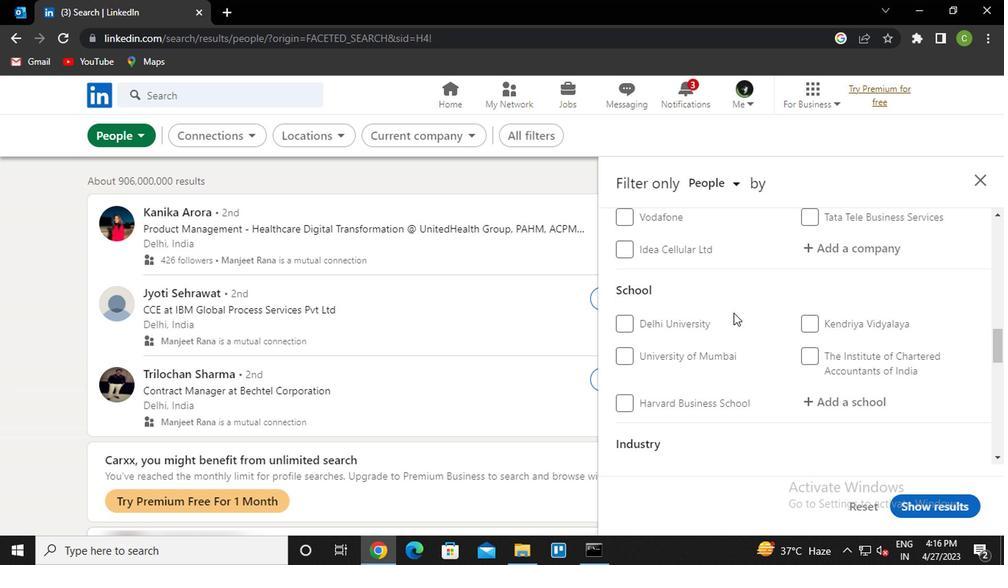 
Action: Mouse scrolled (730, 312) with delta (0, 0)
Screenshot: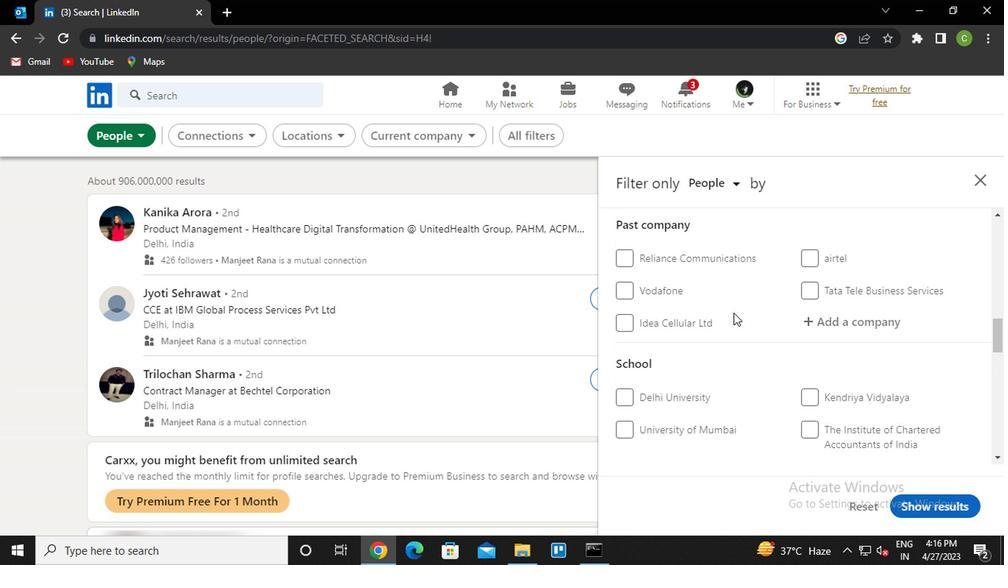 
Action: Mouse moved to (841, 258)
Screenshot: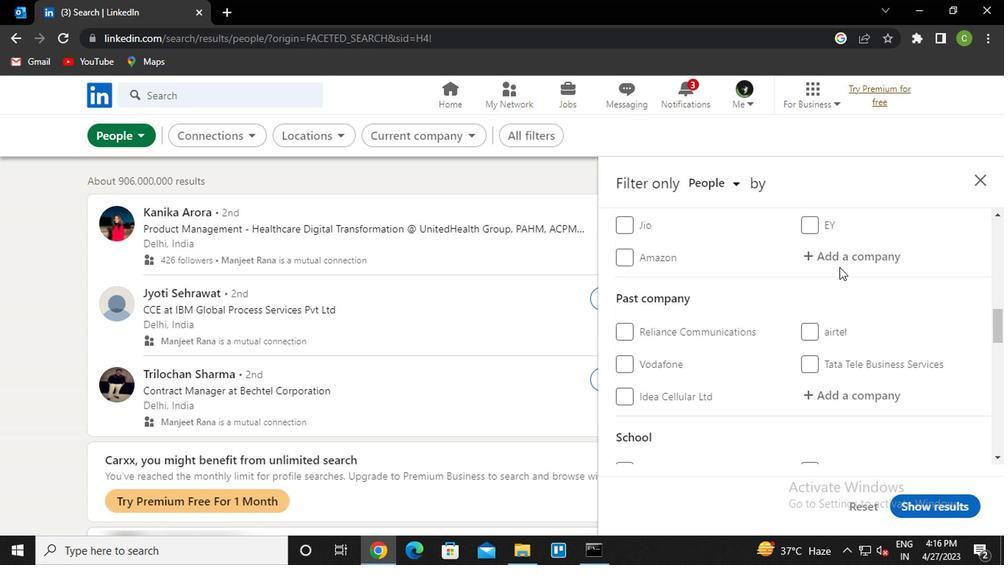 
Action: Mouse pressed left at (841, 258)
Screenshot: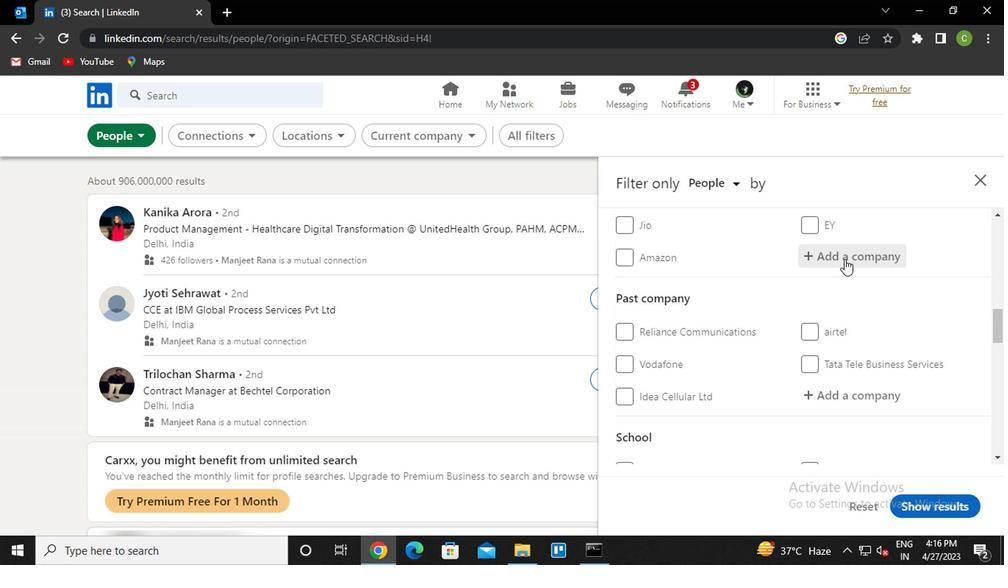 
Action: Key pressed <Key.caps_lock>s<Key.caps_lock>onata<Key.down><Key.enter>
Screenshot: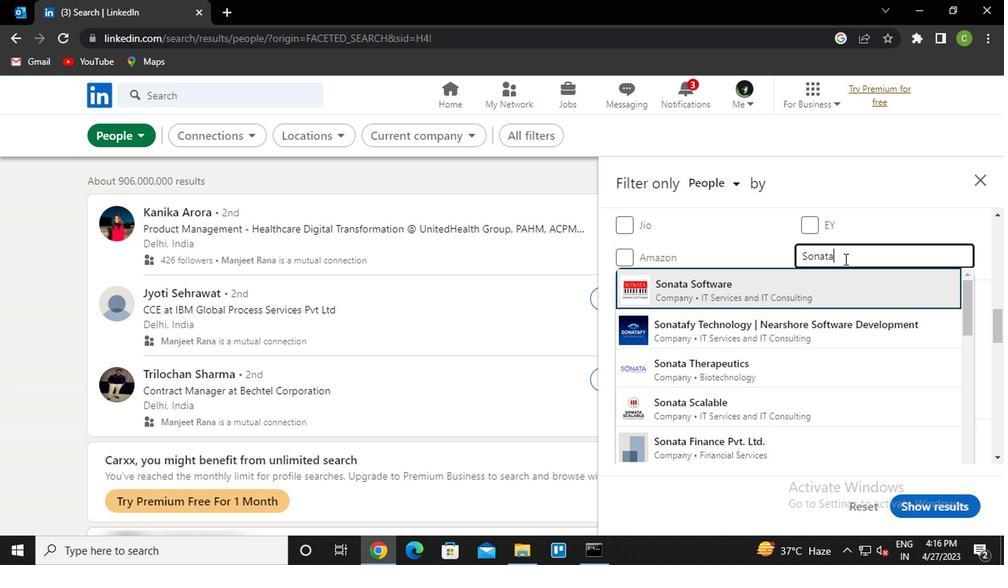 
Action: Mouse moved to (838, 259)
Screenshot: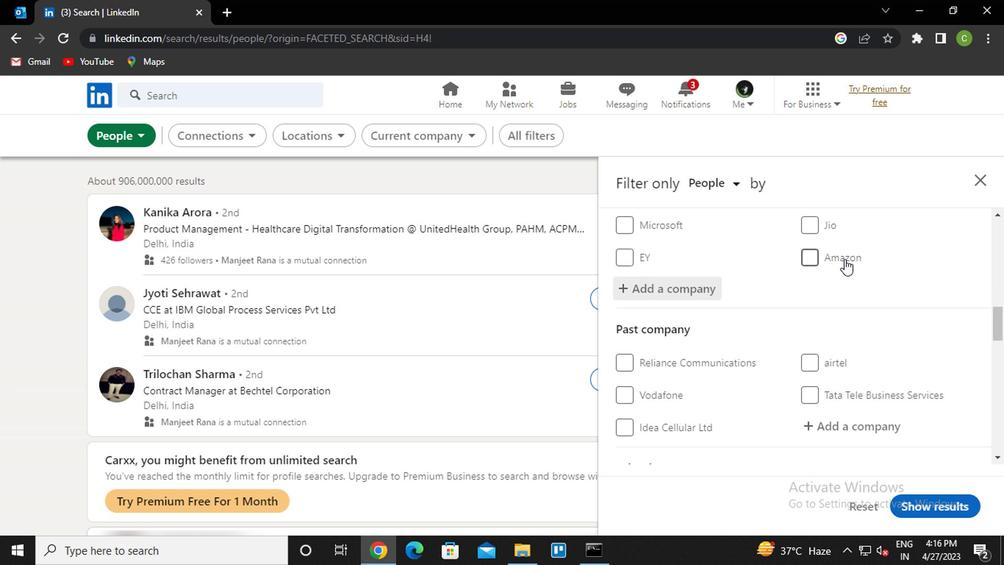 
Action: Mouse scrolled (838, 258) with delta (0, 0)
Screenshot: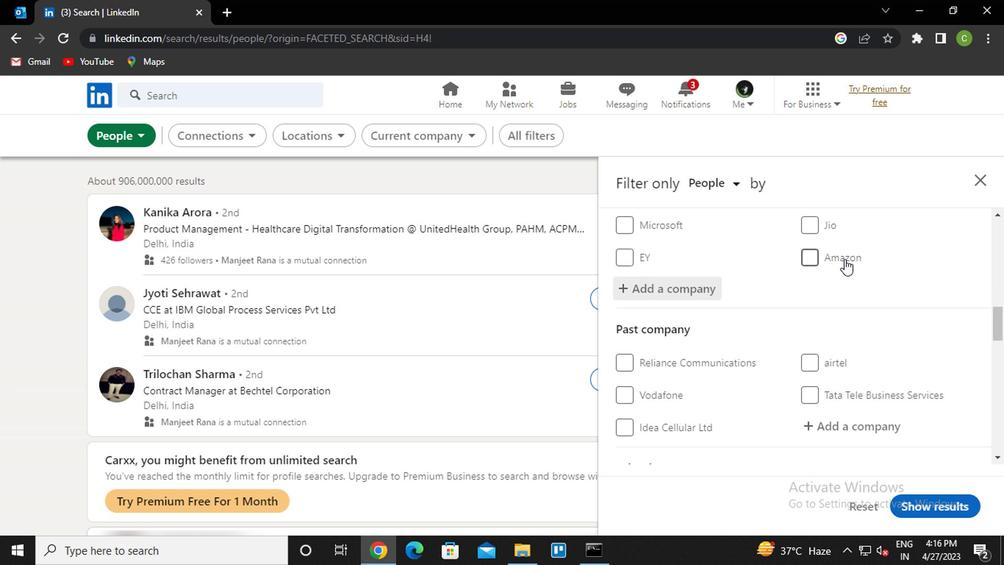 
Action: Mouse moved to (832, 265)
Screenshot: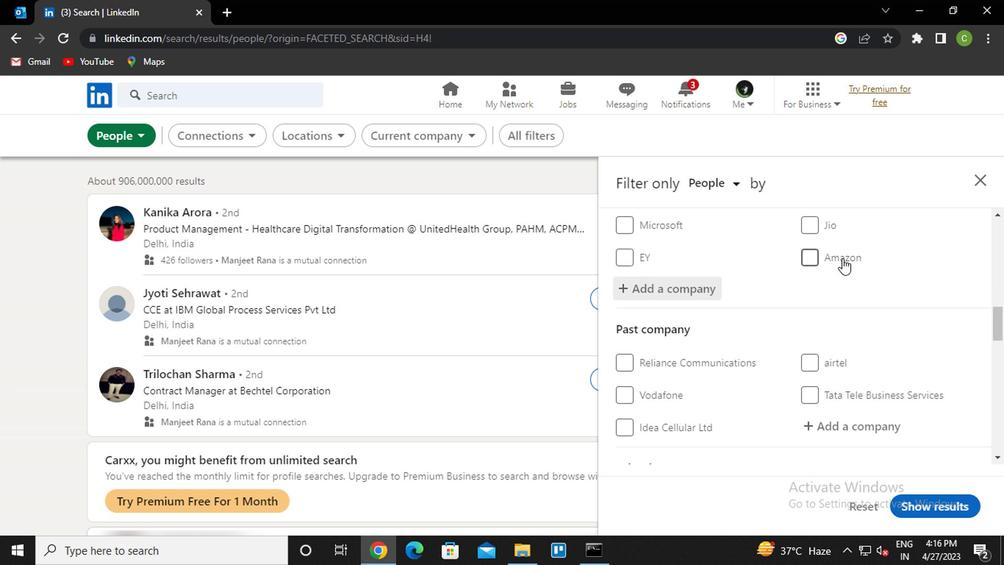 
Action: Mouse scrolled (832, 265) with delta (0, 0)
Screenshot: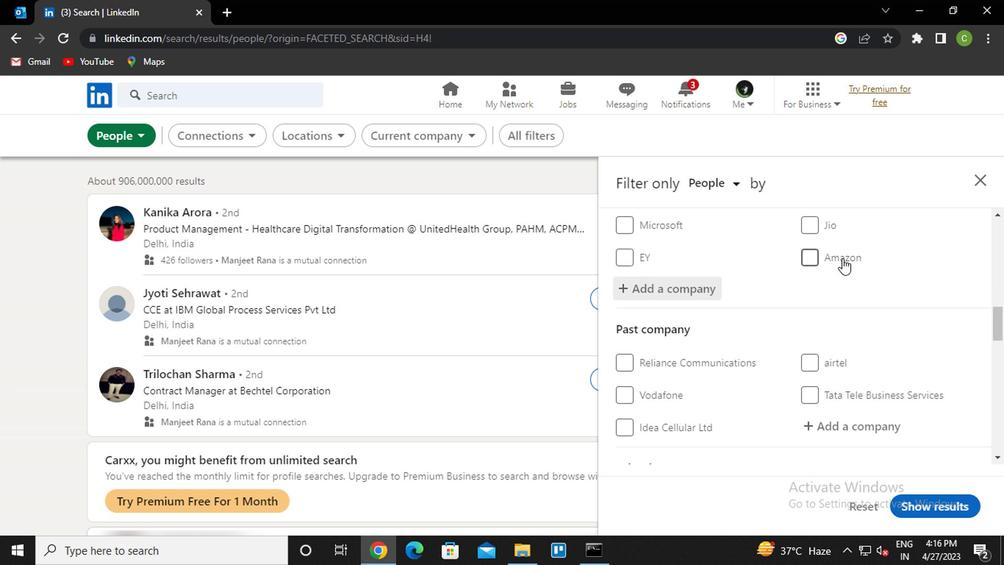 
Action: Mouse moved to (832, 275)
Screenshot: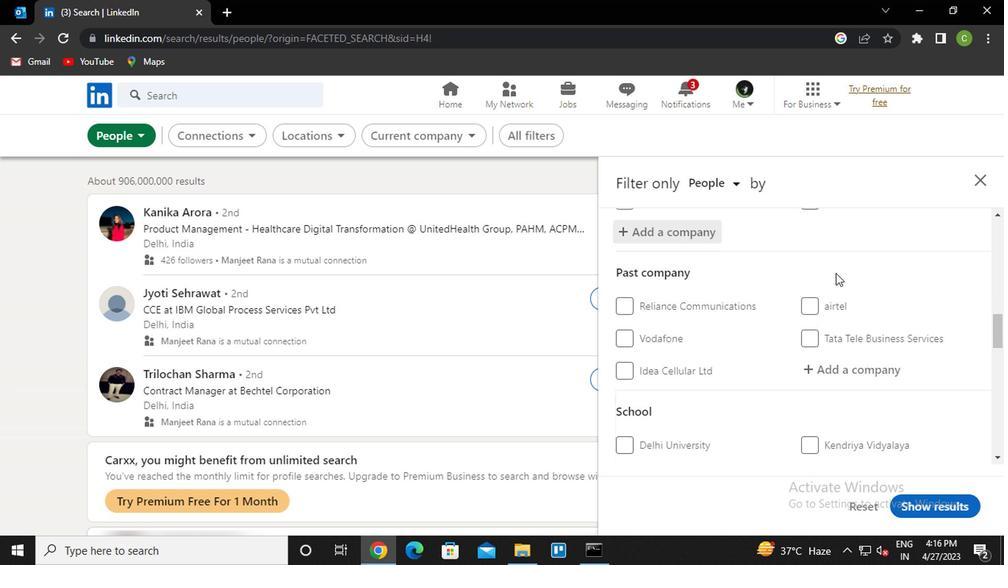 
Action: Mouse scrolled (832, 274) with delta (0, 0)
Screenshot: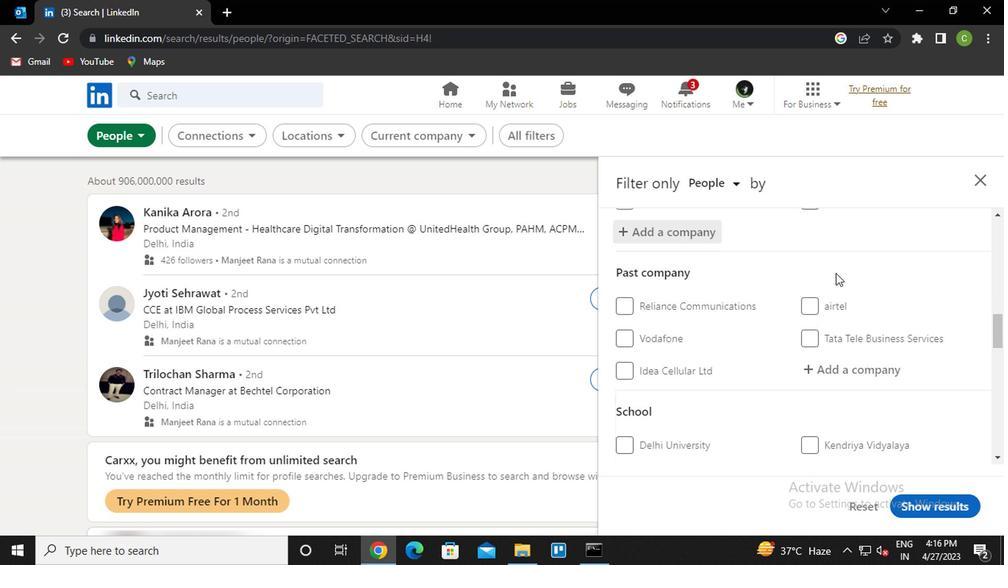 
Action: Mouse scrolled (832, 274) with delta (0, 0)
Screenshot: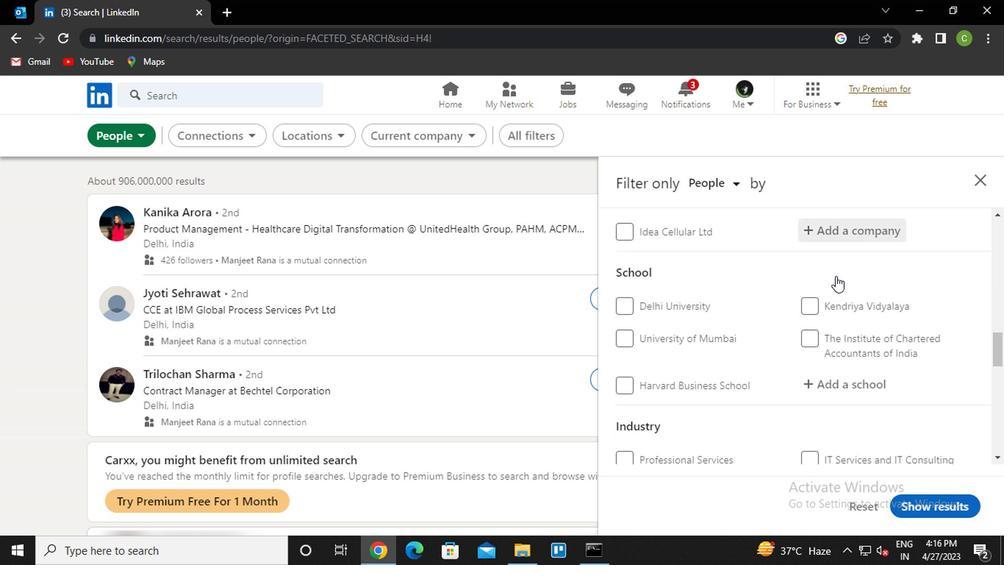 
Action: Mouse moved to (842, 281)
Screenshot: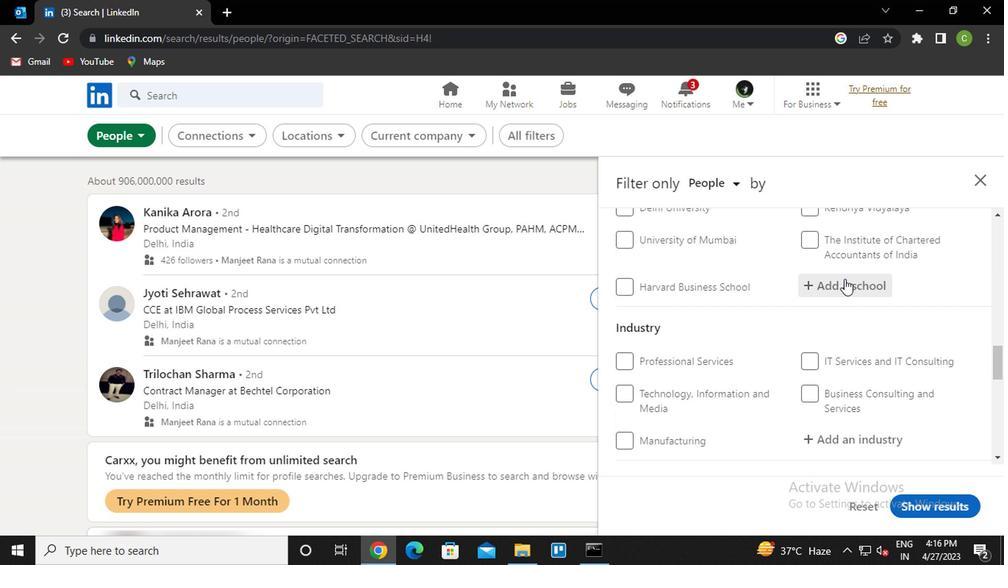 
Action: Mouse pressed left at (842, 281)
Screenshot: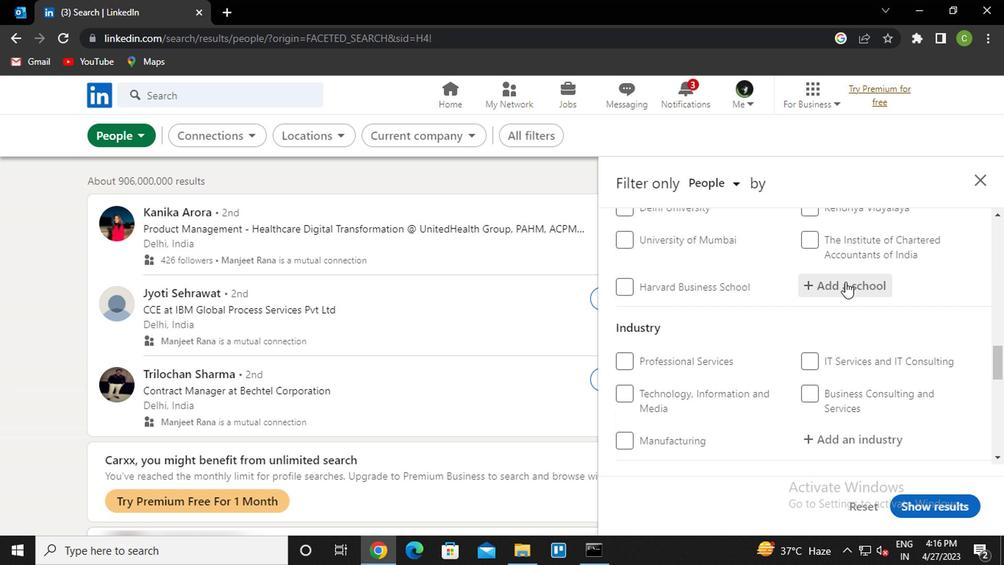 
Action: Key pressed <Key.caps_lock>s<Key.caps_lock>t.<Key.space><Key.caps_lock>j<Key.caps_lock>osep<Key.down><Key.down><Key.down><Key.enter>
Screenshot: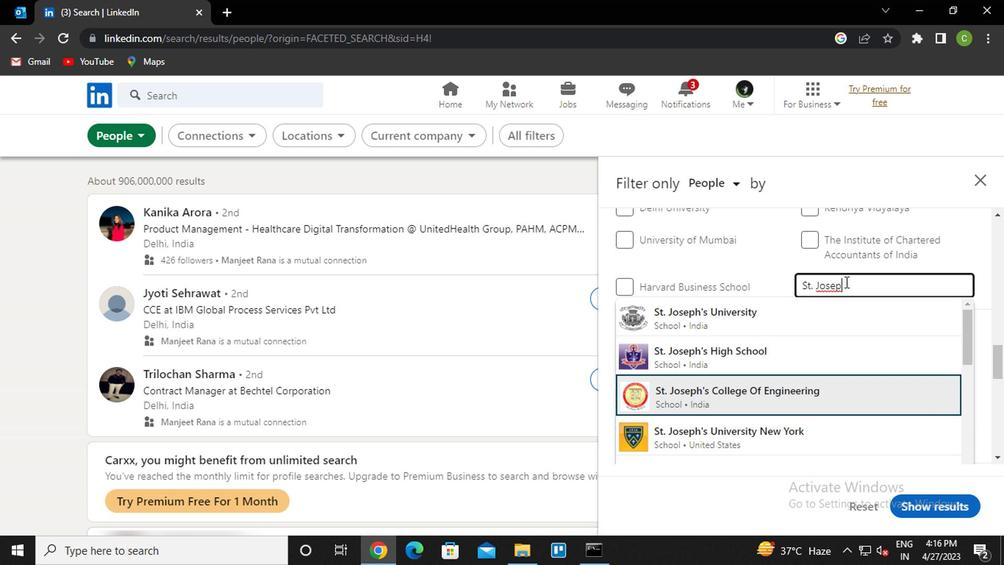 
Action: Mouse scrolled (842, 280) with delta (0, -1)
Screenshot: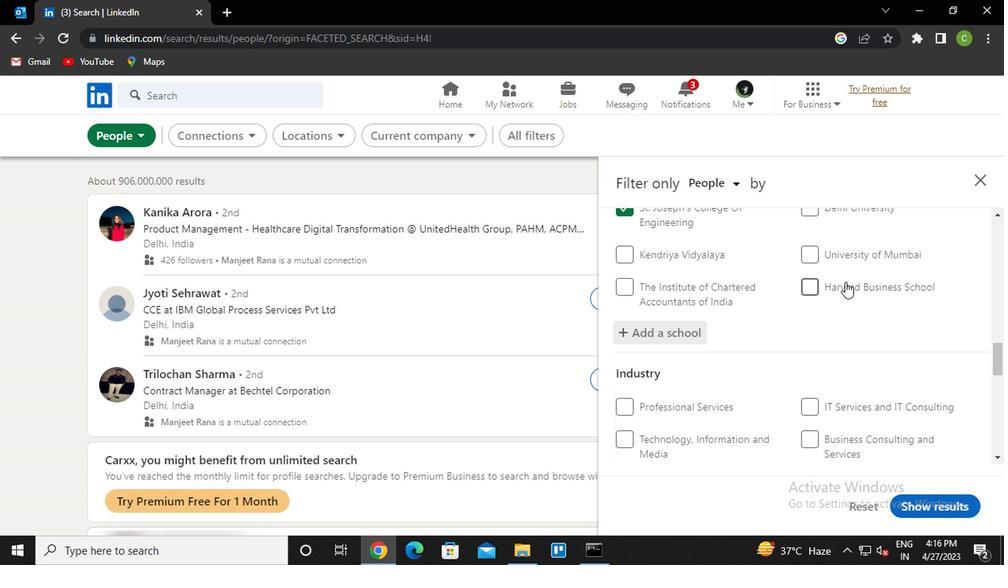 
Action: Mouse scrolled (842, 280) with delta (0, -1)
Screenshot: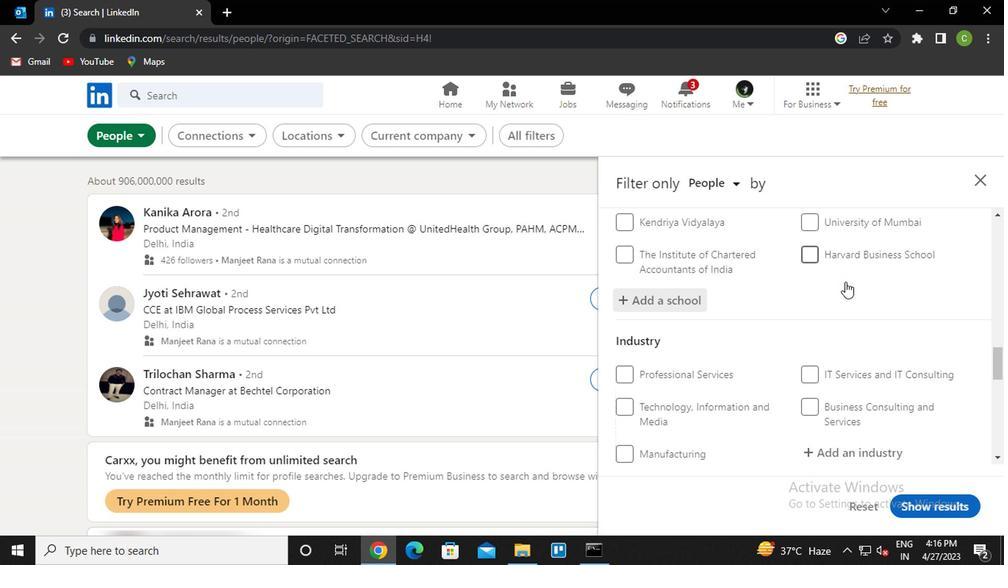 
Action: Mouse moved to (836, 286)
Screenshot: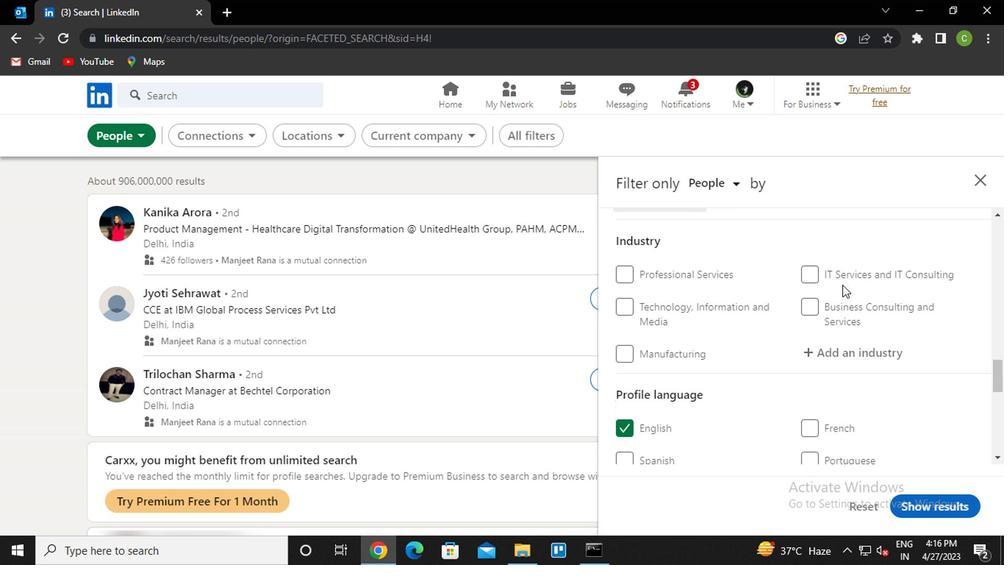 
Action: Mouse scrolled (836, 285) with delta (0, 0)
Screenshot: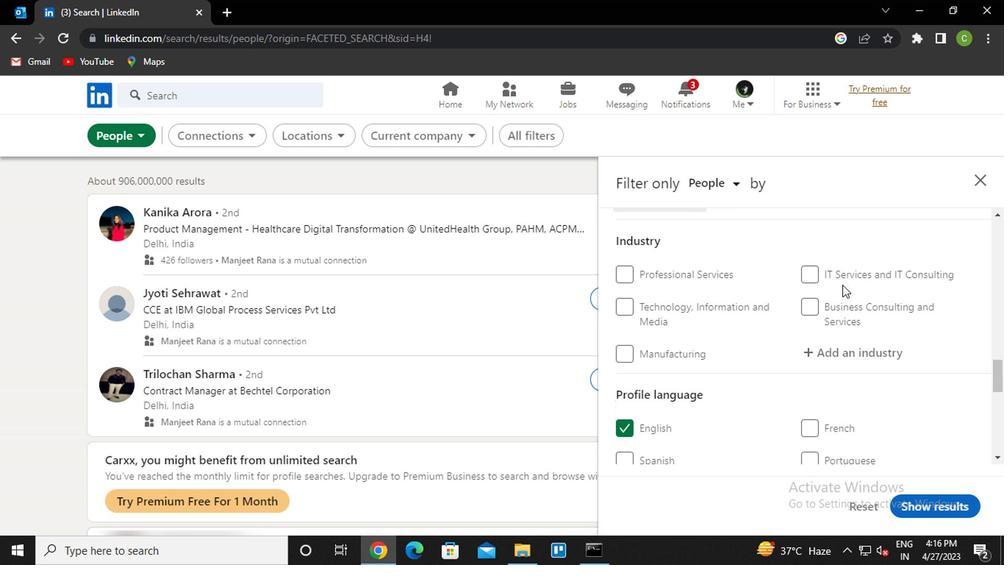 
Action: Mouse moved to (849, 263)
Screenshot: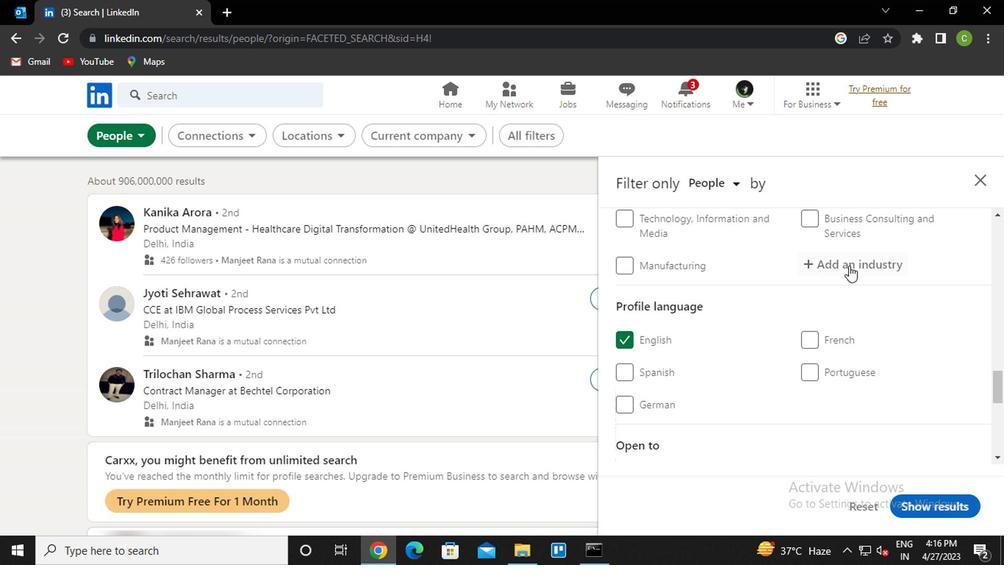 
Action: Mouse pressed left at (849, 263)
Screenshot: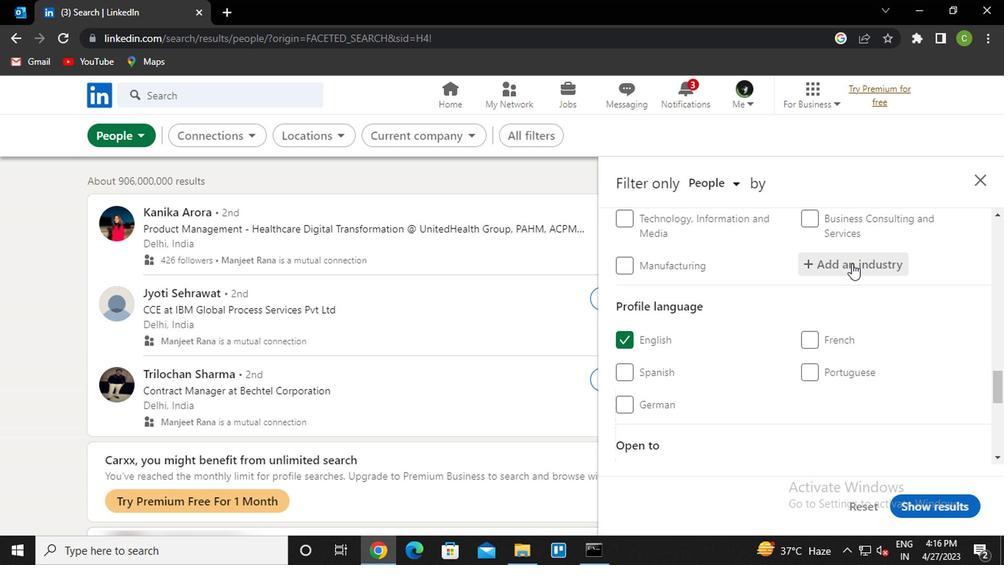 
Action: Key pressed <Key.caps_lock>c<Key.caps_lock>hemiv<Key.backspace>cal<Key.down><Key.enter>
Screenshot: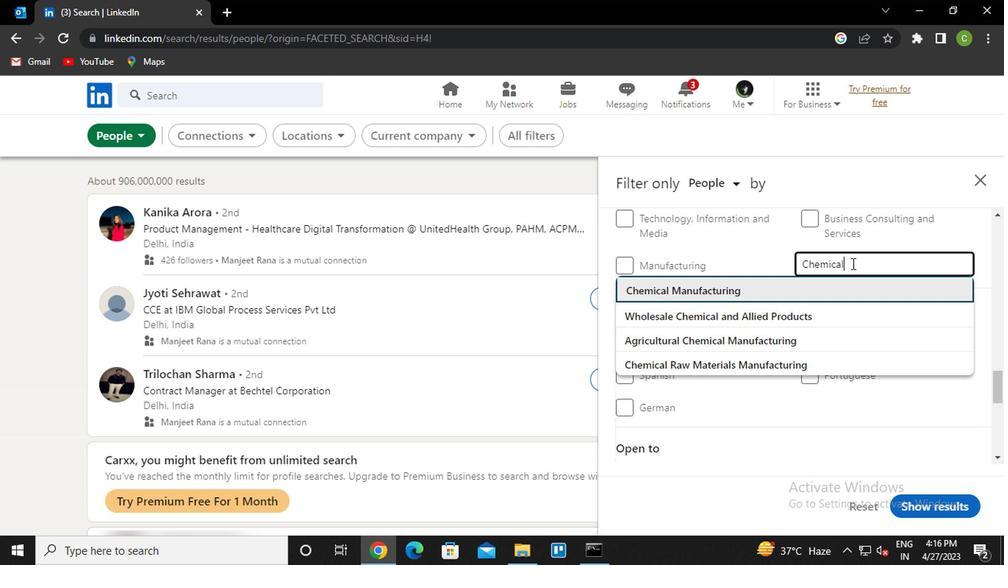 
Action: Mouse moved to (849, 263)
Screenshot: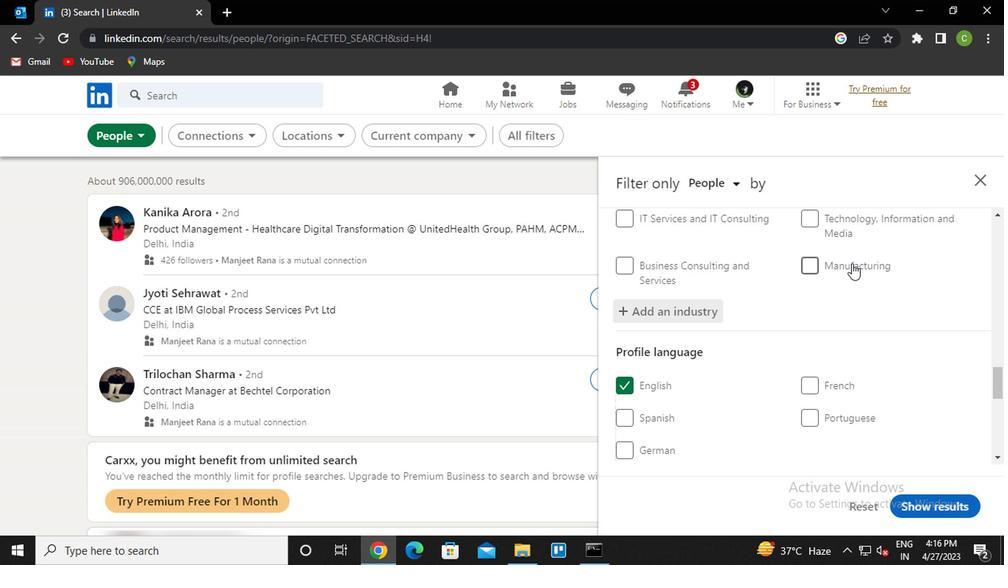 
Action: Mouse scrolled (849, 262) with delta (0, 0)
Screenshot: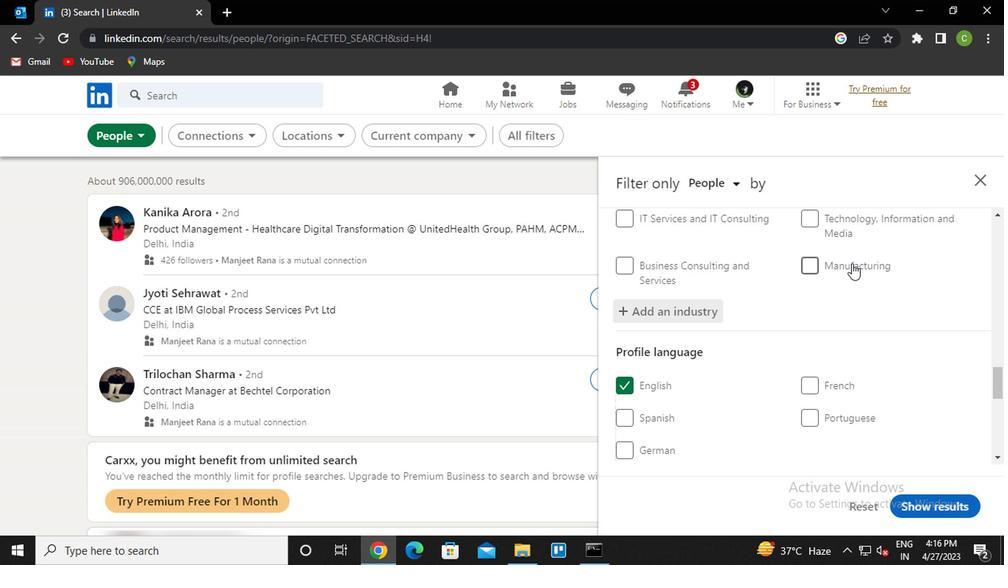 
Action: Mouse scrolled (849, 262) with delta (0, 0)
Screenshot: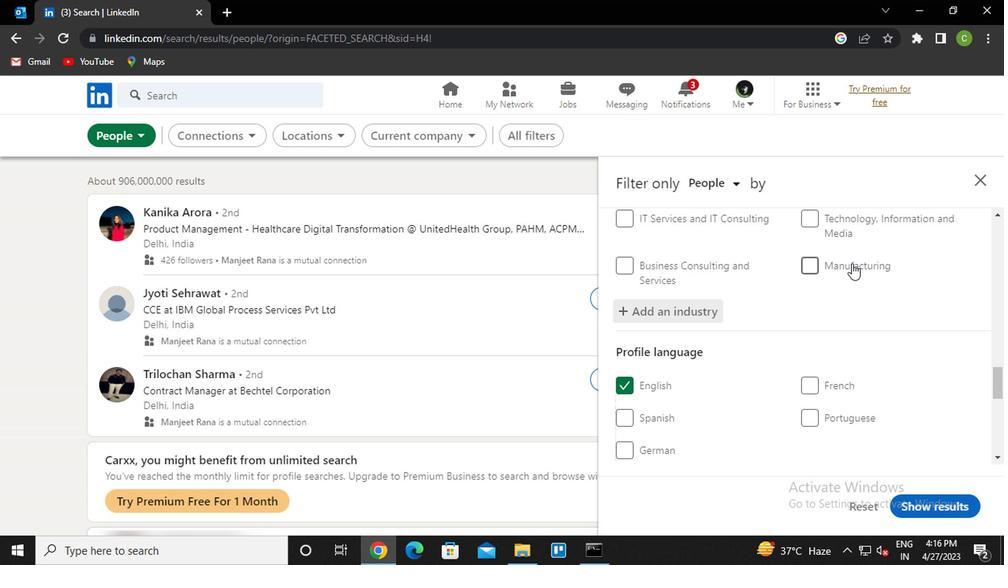 
Action: Mouse scrolled (849, 262) with delta (0, 0)
Screenshot: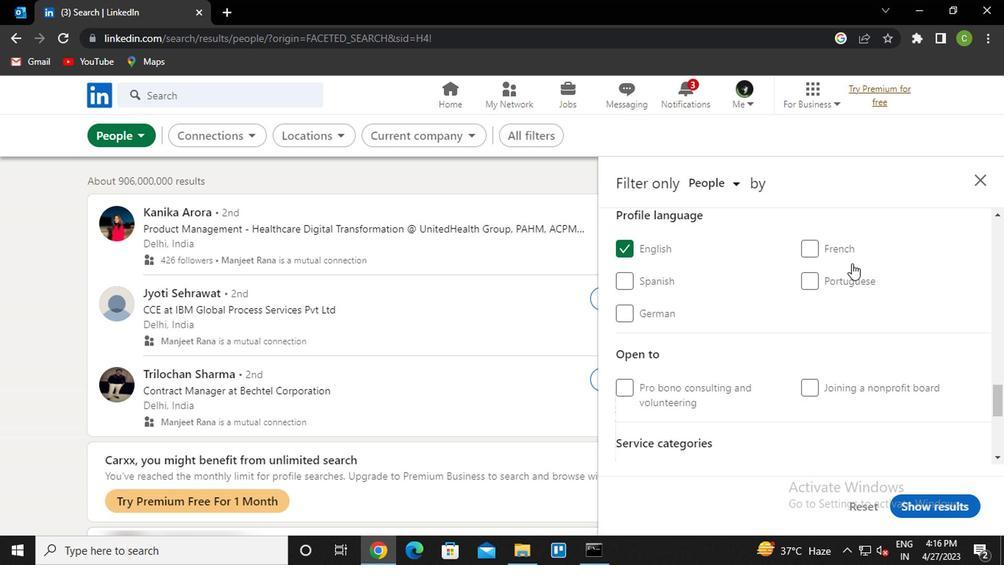 
Action: Mouse moved to (845, 265)
Screenshot: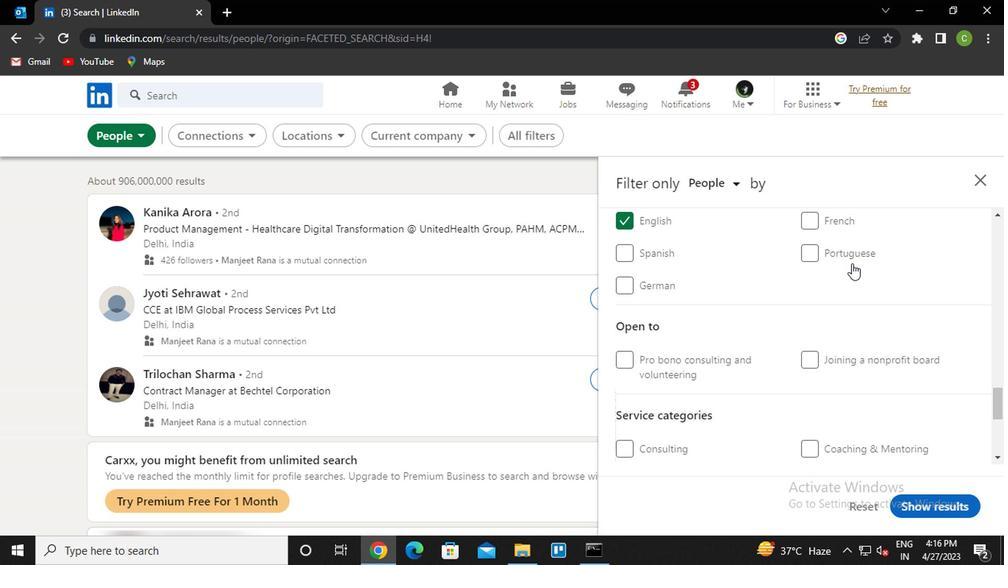 
Action: Mouse scrolled (845, 264) with delta (0, 0)
Screenshot: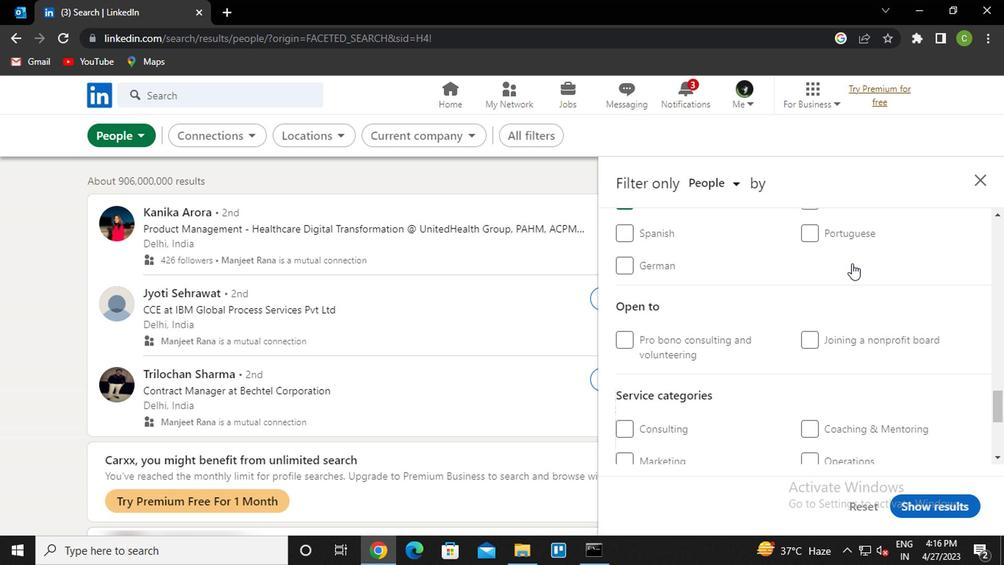 
Action: Mouse moved to (833, 292)
Screenshot: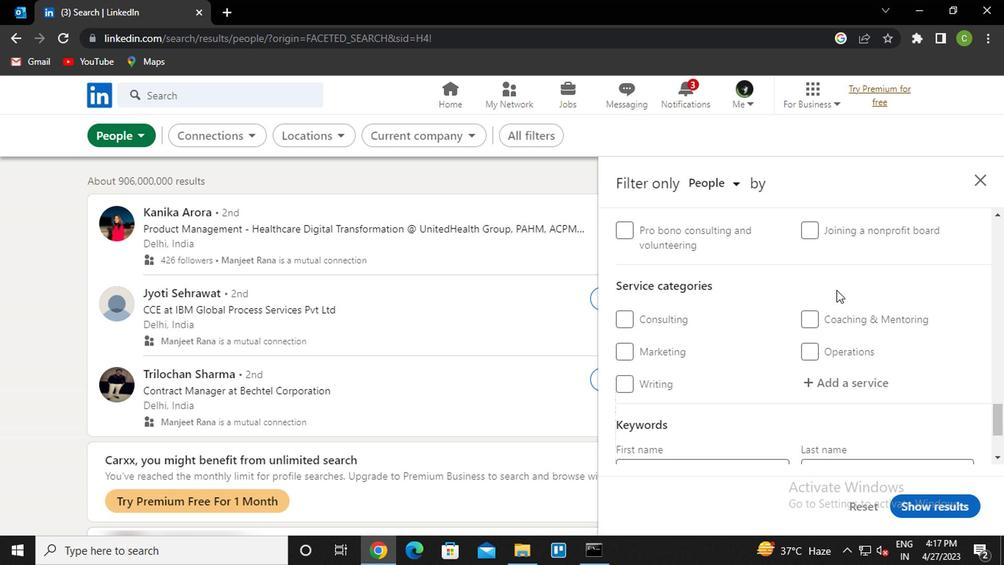 
Action: Mouse scrolled (833, 291) with delta (0, -1)
Screenshot: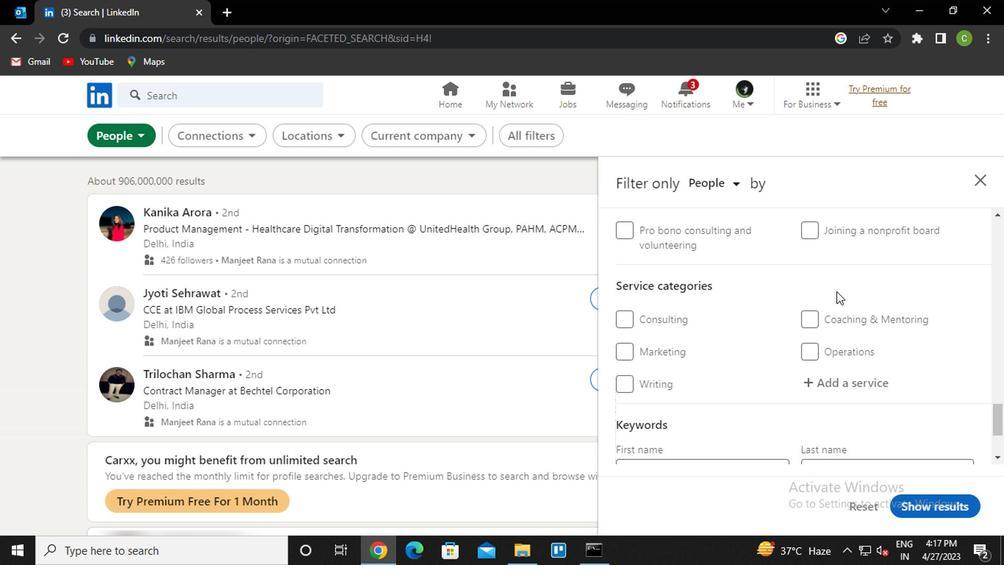
Action: Mouse moved to (840, 305)
Screenshot: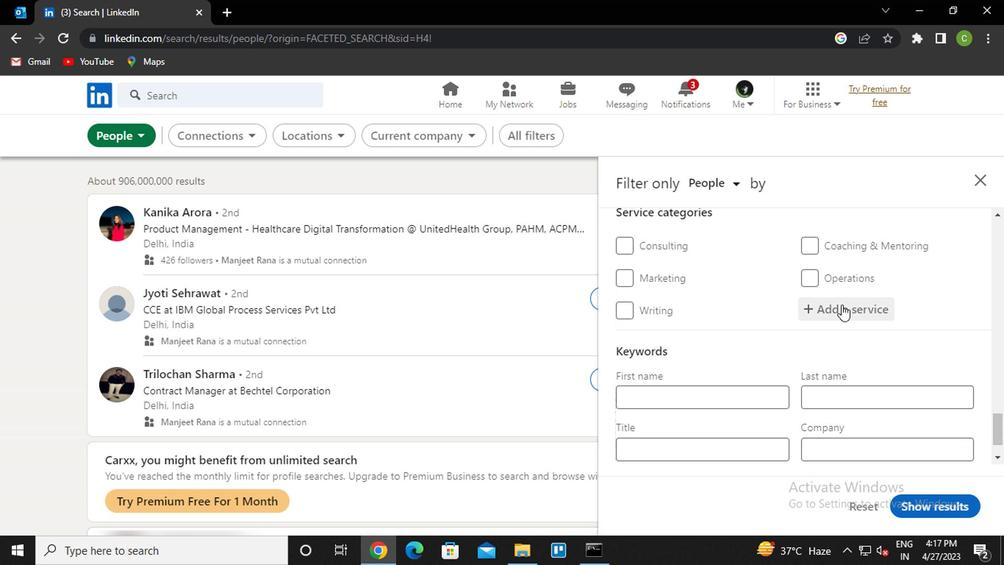 
Action: Mouse pressed left at (840, 305)
Screenshot: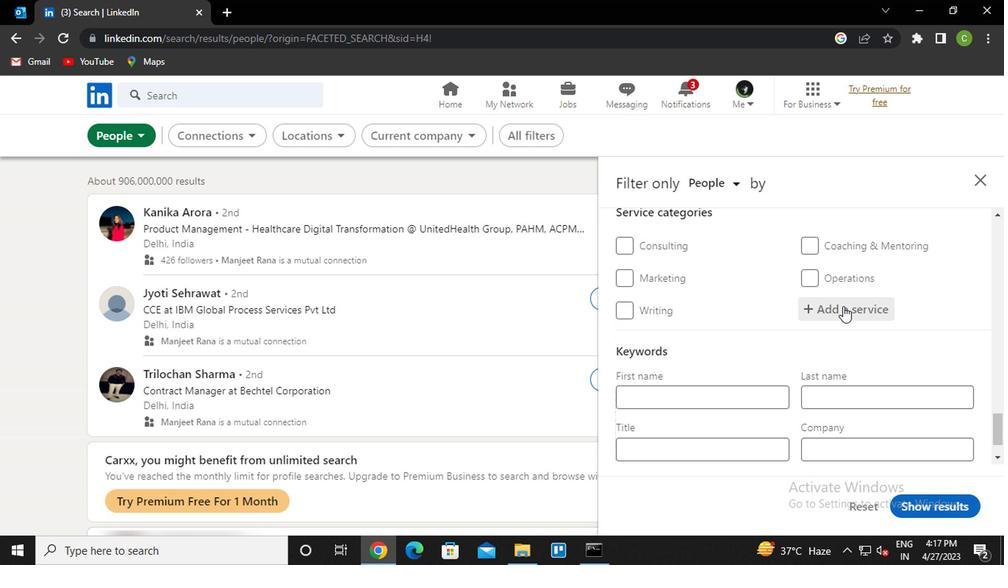 
Action: Key pressed <Key.caps_lock>a<Key.caps_lock>ssistance<Key.space><Key.caps_lock>a<Key.caps_lock>dvertus<Key.backspace><Key.backspace>ising
Screenshot: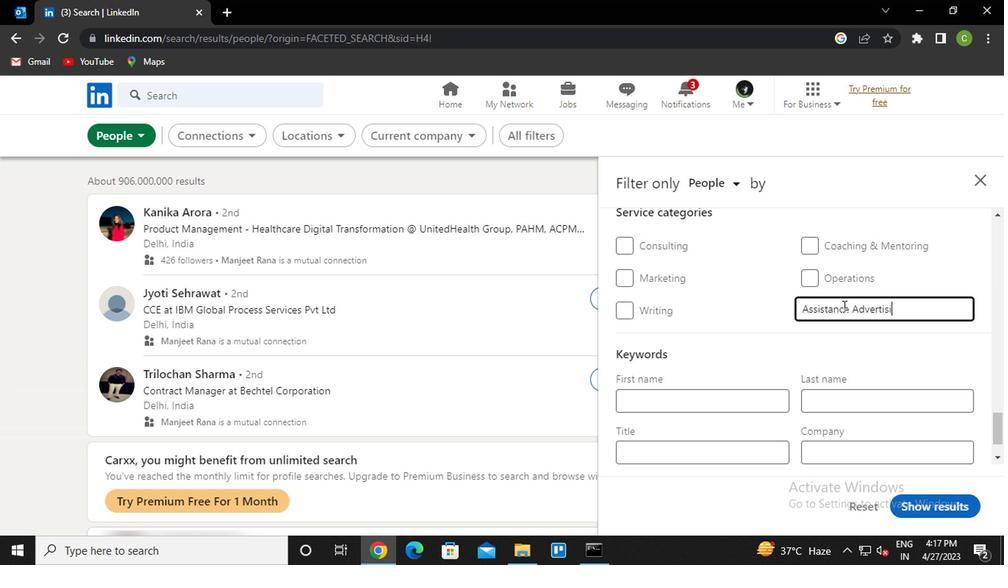 
Action: Mouse moved to (841, 316)
Screenshot: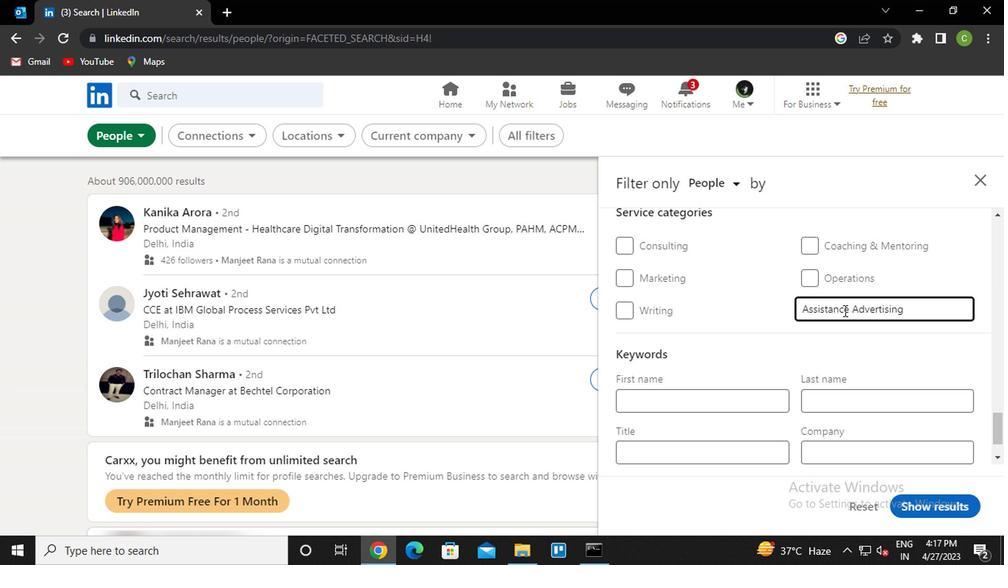 
Action: Mouse scrolled (841, 315) with delta (0, 0)
Screenshot: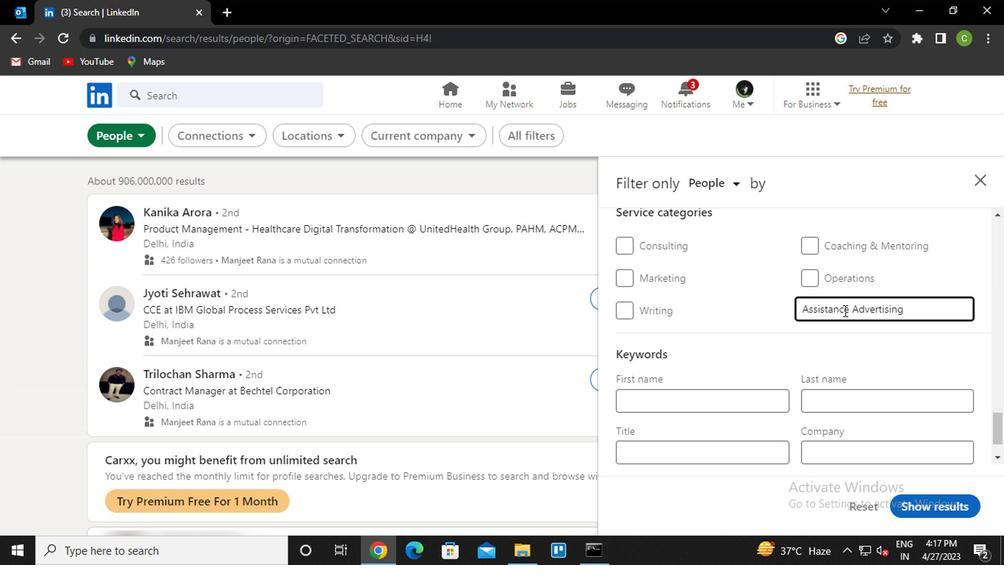 
Action: Mouse moved to (840, 327)
Screenshot: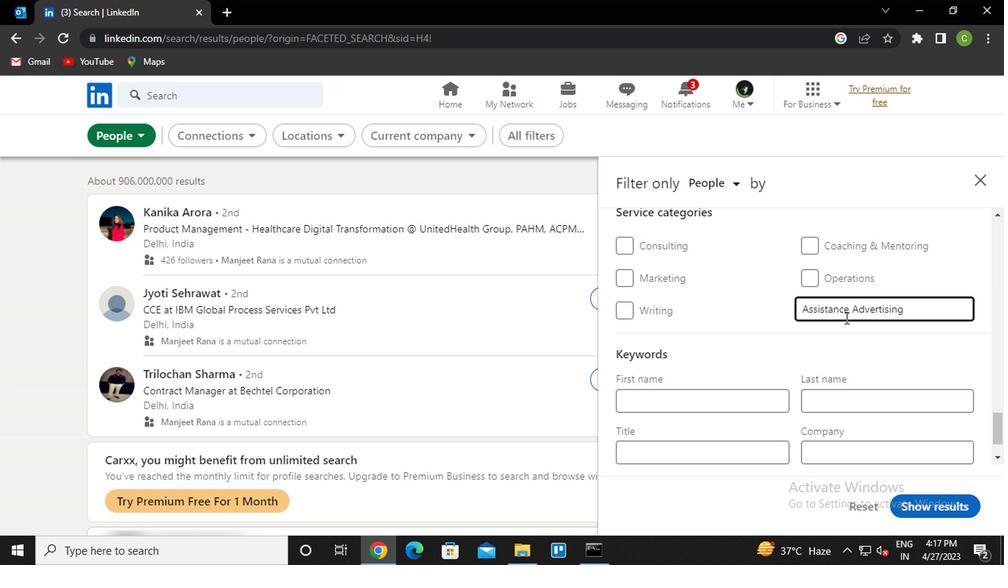 
Action: Mouse scrolled (840, 326) with delta (0, 0)
Screenshot: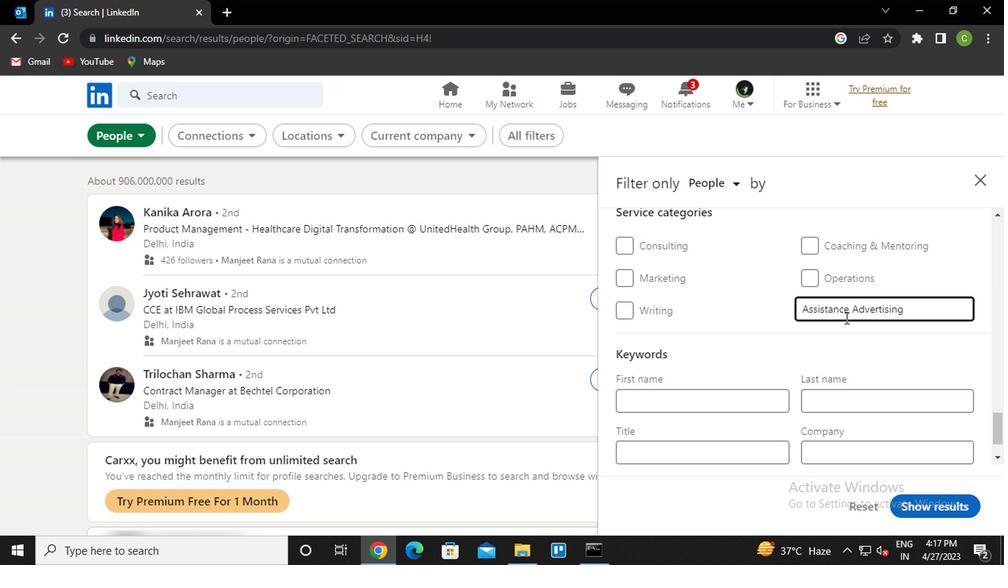 
Action: Mouse moved to (703, 393)
Screenshot: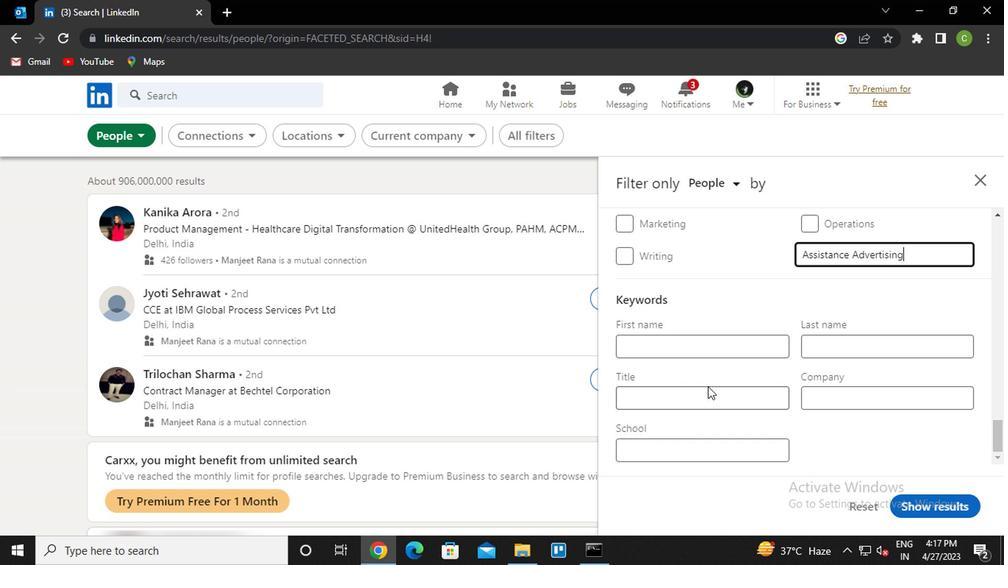
Action: Mouse pressed left at (703, 393)
Screenshot: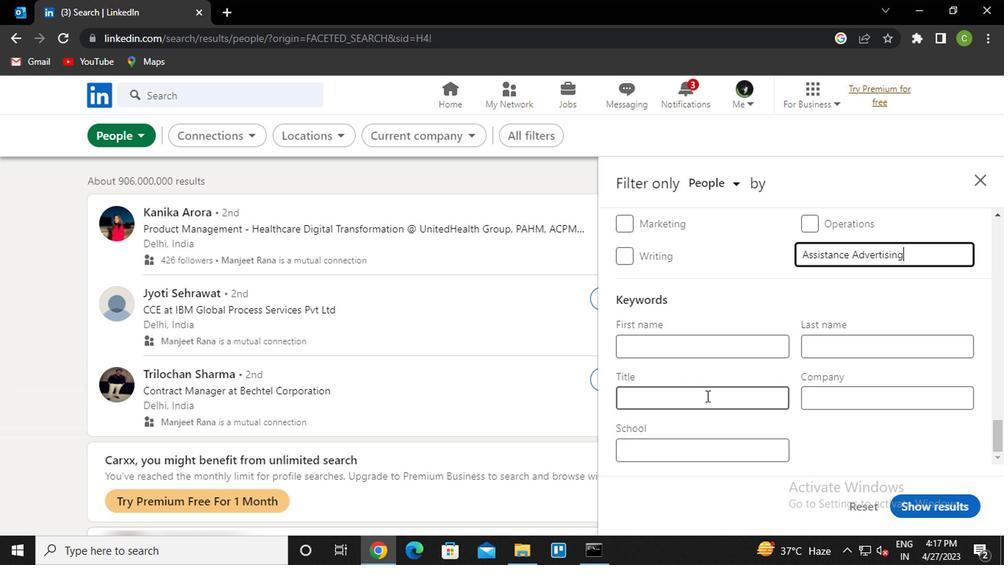 
Action: Key pressed <Key.caps_lock>c<Key.caps_lock>arpenter
Screenshot: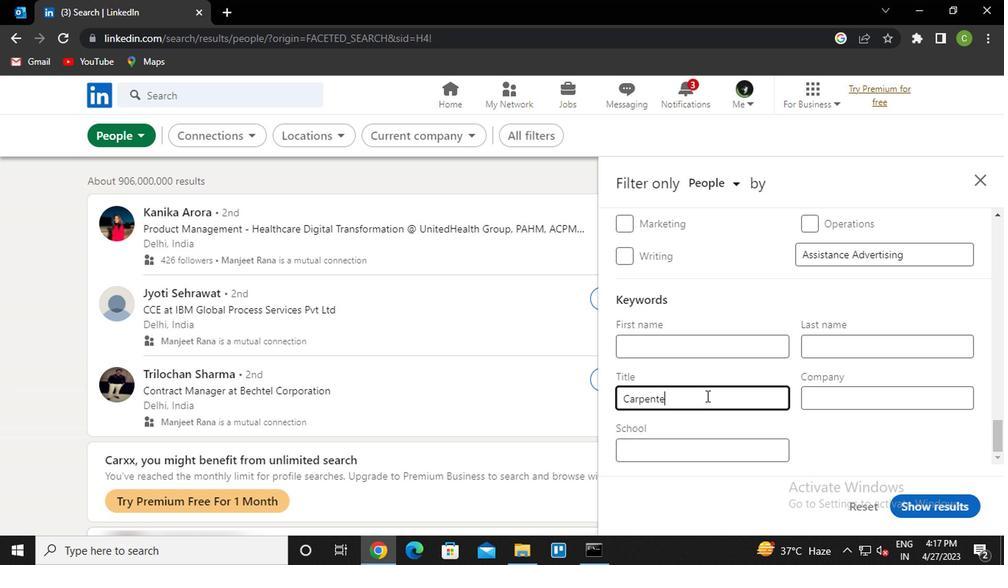 
Action: Mouse moved to (930, 498)
Screenshot: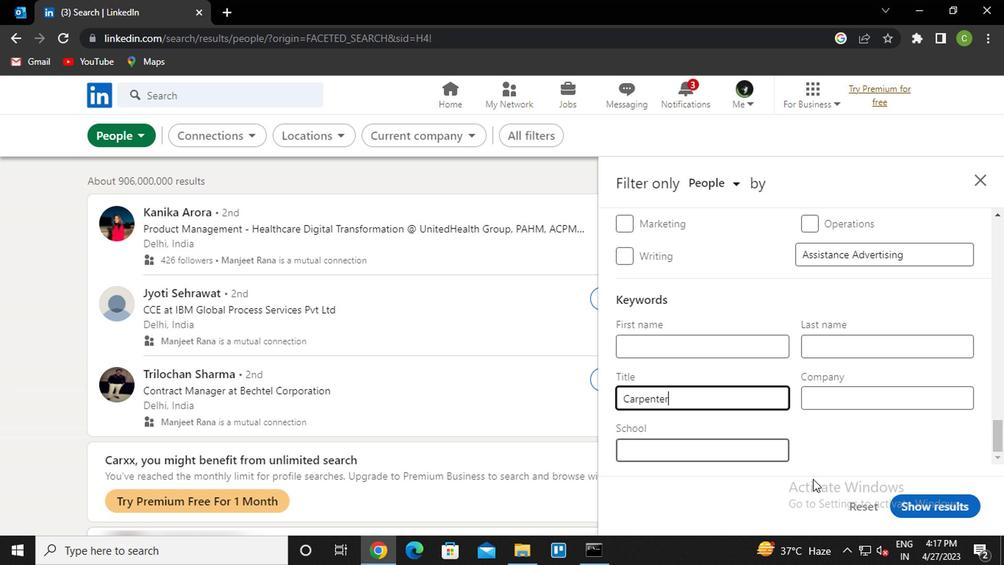 
Action: Mouse pressed left at (930, 498)
Screenshot: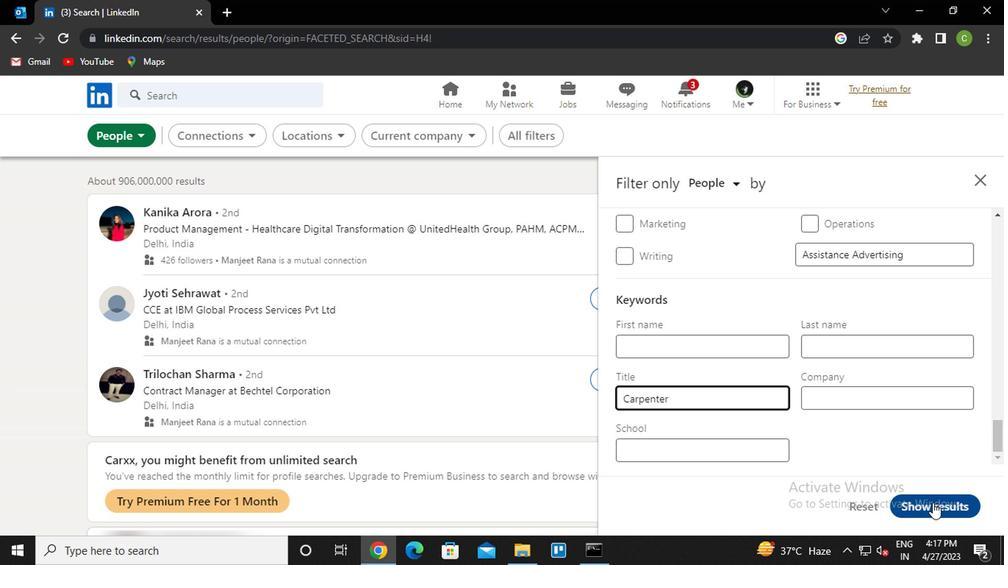 
Action: Mouse moved to (563, 512)
Screenshot: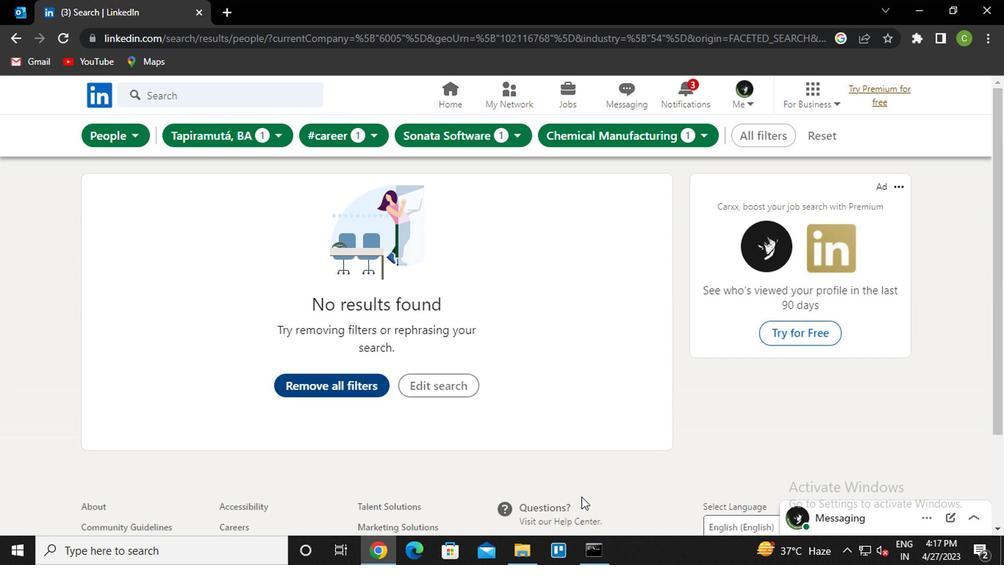 
Action: Key pressed <Key.f8>
Screenshot: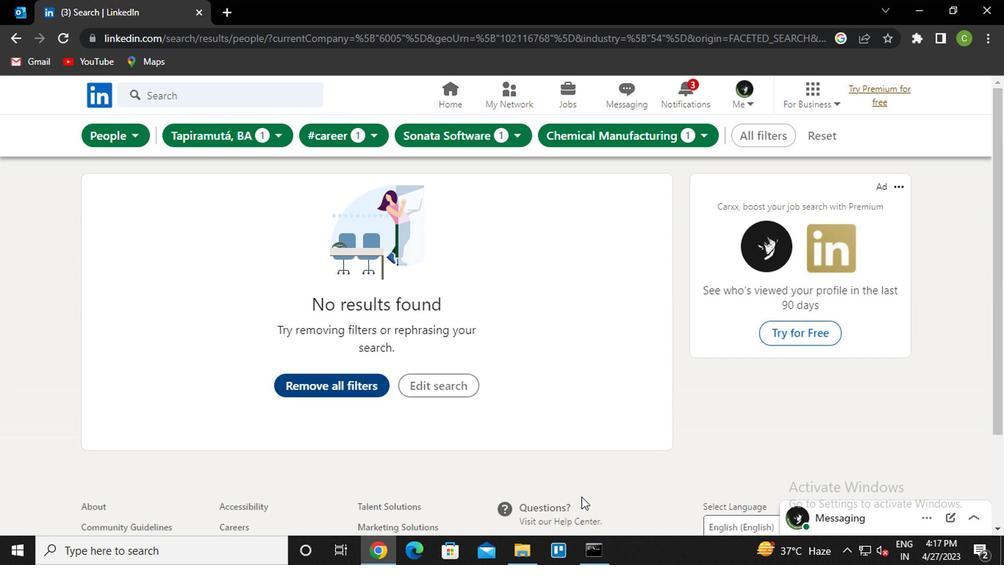 
